 Task: Search one way flight ticket for 2 adults, 2 infants in seat and 1 infant on lap in first from Toledo: Eugene F. Kranz Toledo Express Airport to Riverton: Central Wyoming Regional Airport (was Riverton Regional) on 8-4-2023. Choice of flights is Southwest. Number of bags: 5 checked bags. Price is upto 75000. Outbound departure time preference is 10:00.
Action: Mouse moved to (336, 289)
Screenshot: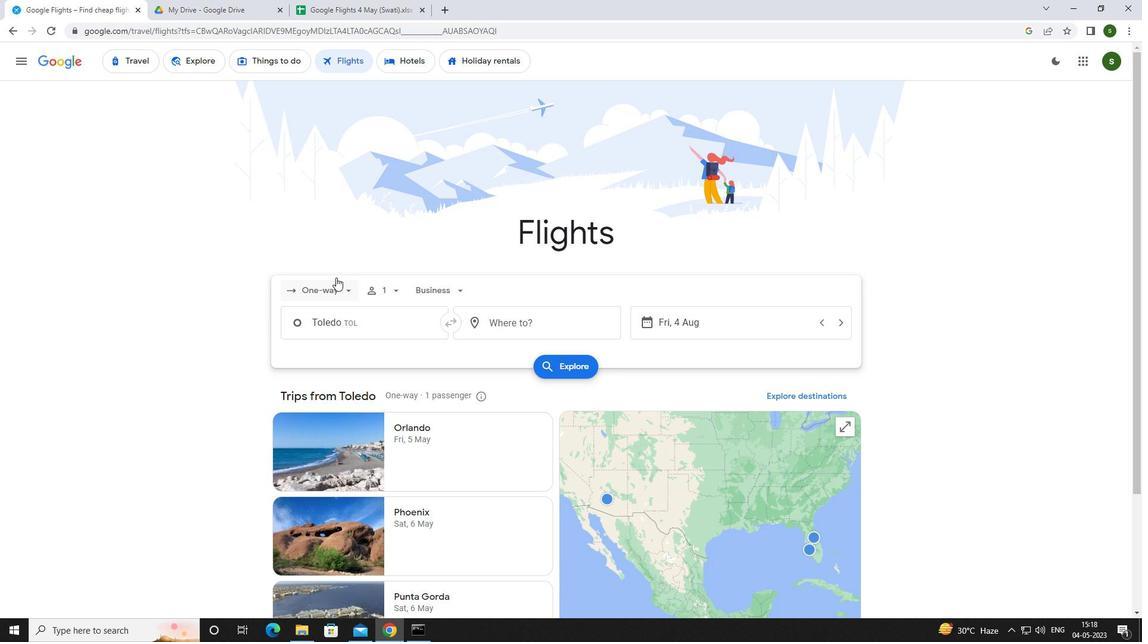 
Action: Mouse pressed left at (336, 289)
Screenshot: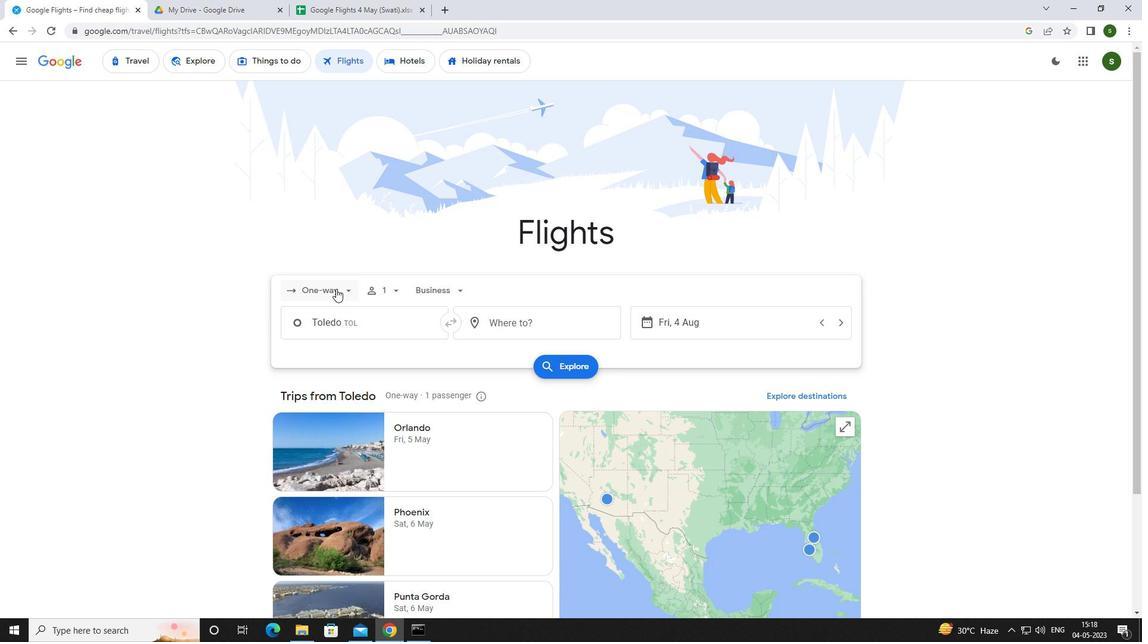 
Action: Mouse moved to (338, 344)
Screenshot: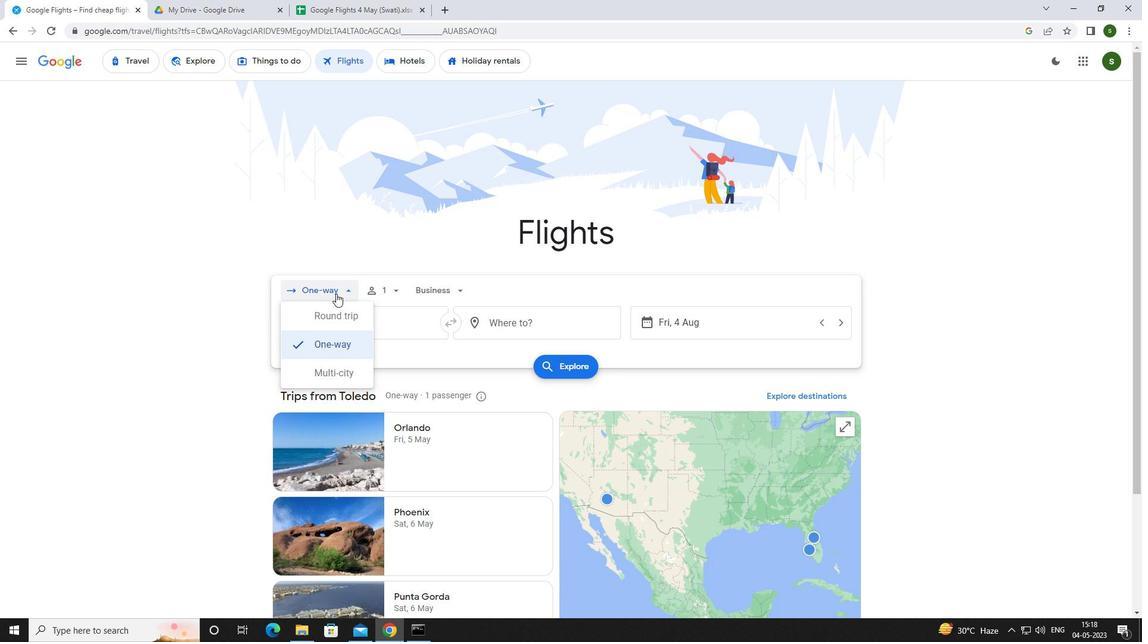 
Action: Mouse pressed left at (338, 344)
Screenshot: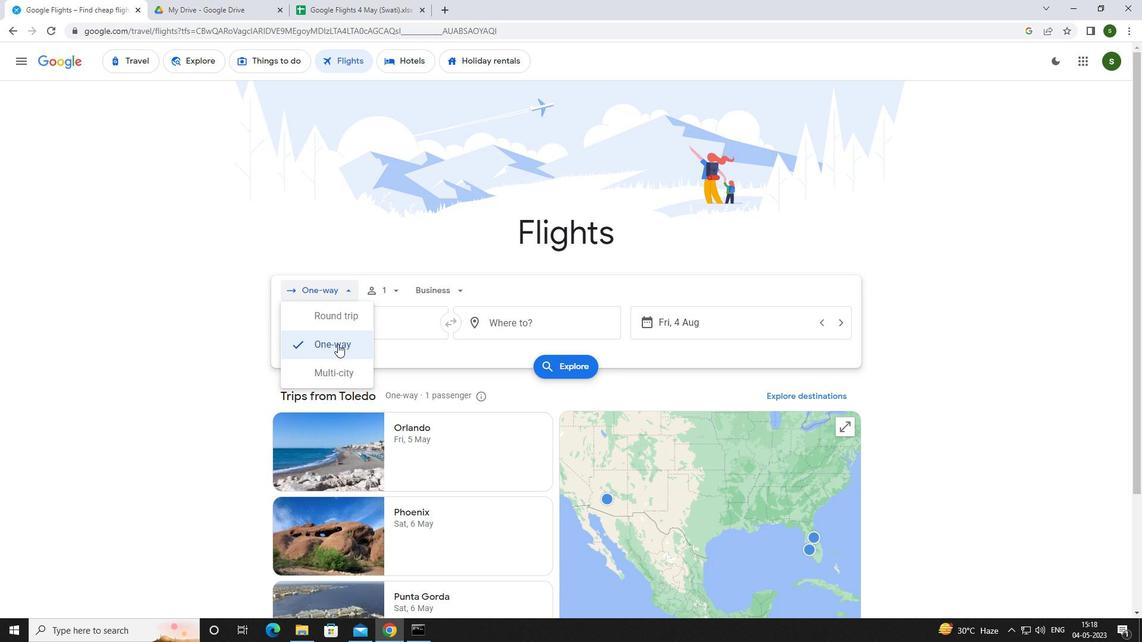 
Action: Mouse moved to (395, 293)
Screenshot: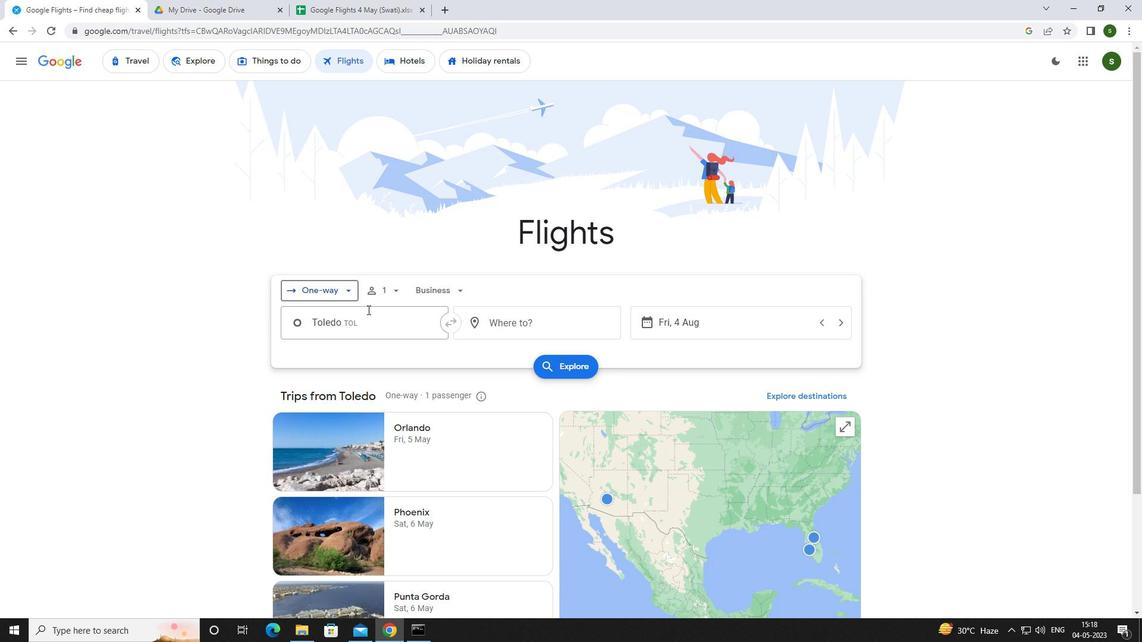 
Action: Mouse pressed left at (395, 293)
Screenshot: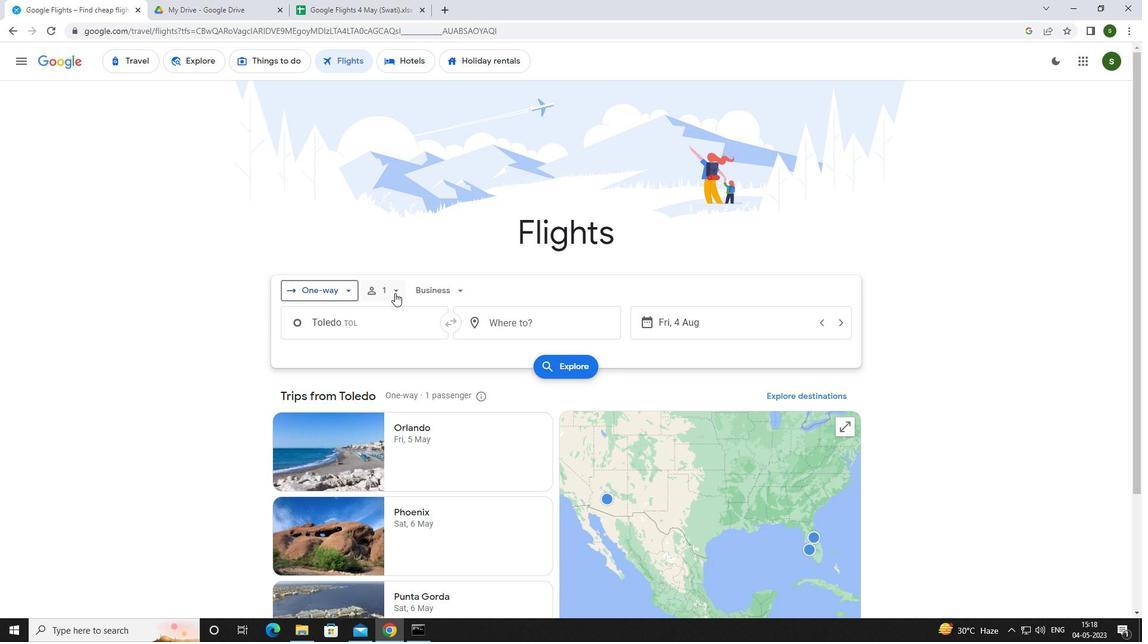 
Action: Mouse moved to (486, 315)
Screenshot: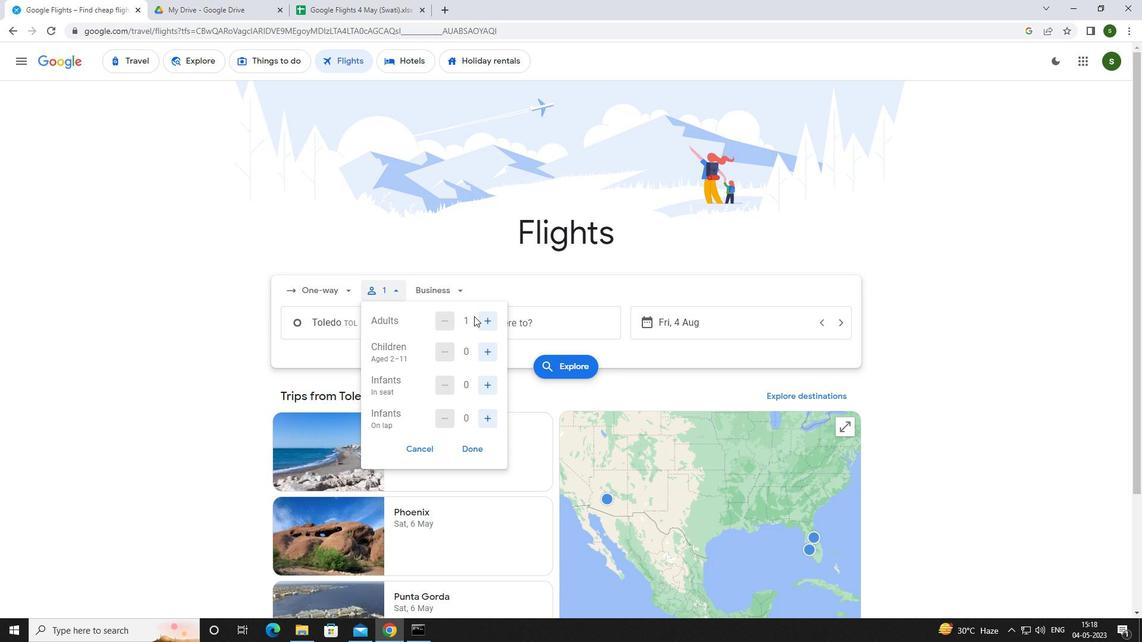 
Action: Mouse pressed left at (486, 315)
Screenshot: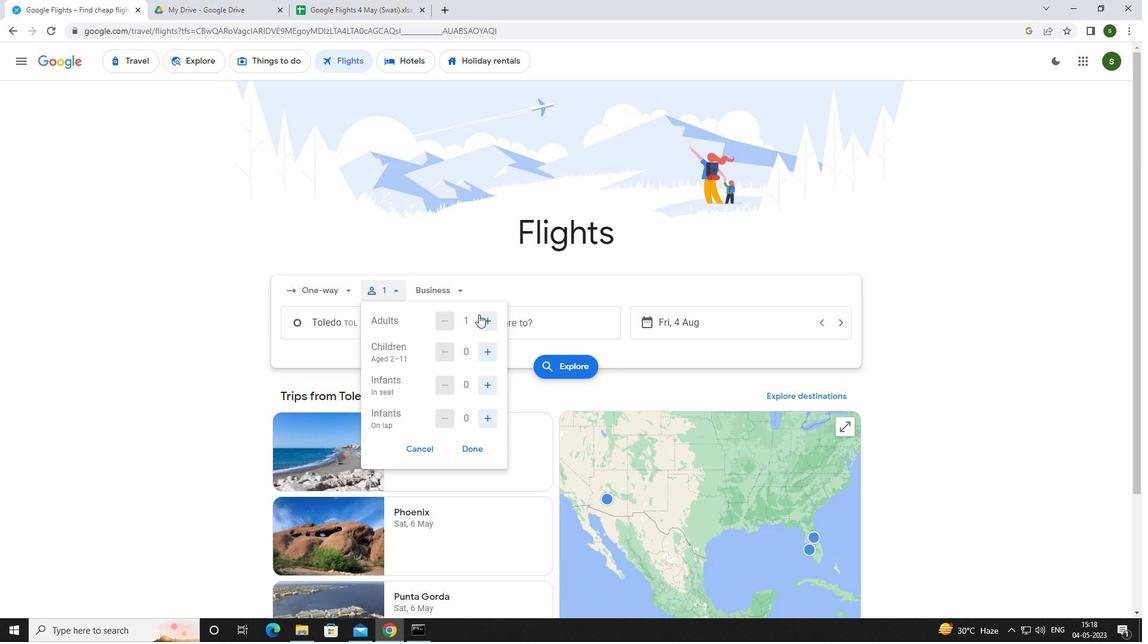 
Action: Mouse moved to (482, 384)
Screenshot: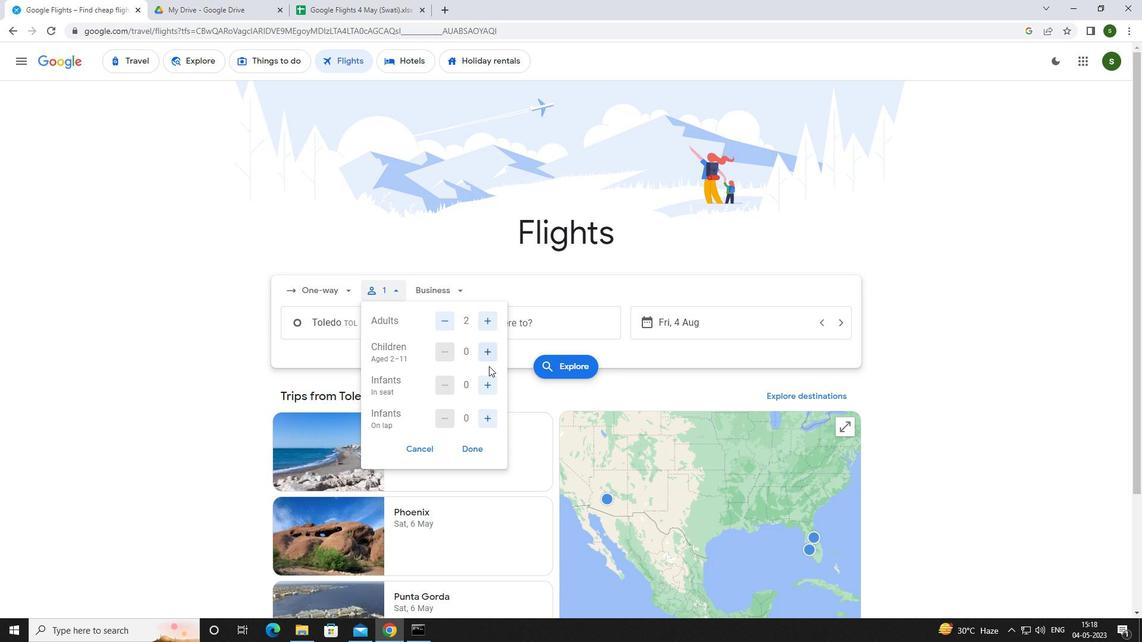 
Action: Mouse pressed left at (482, 384)
Screenshot: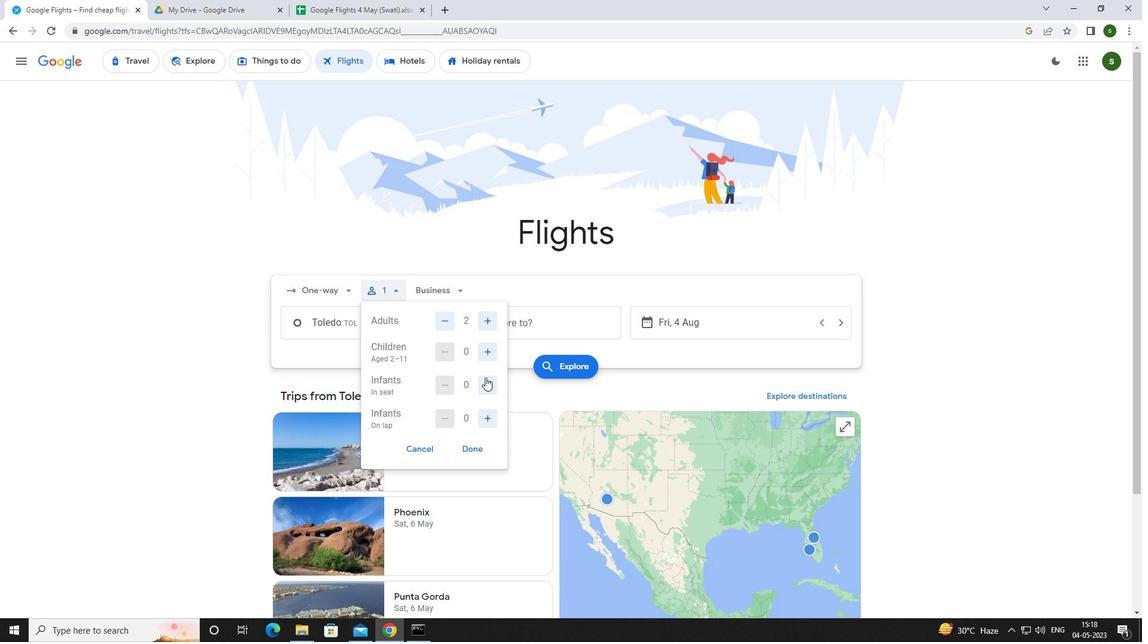 
Action: Mouse pressed left at (482, 384)
Screenshot: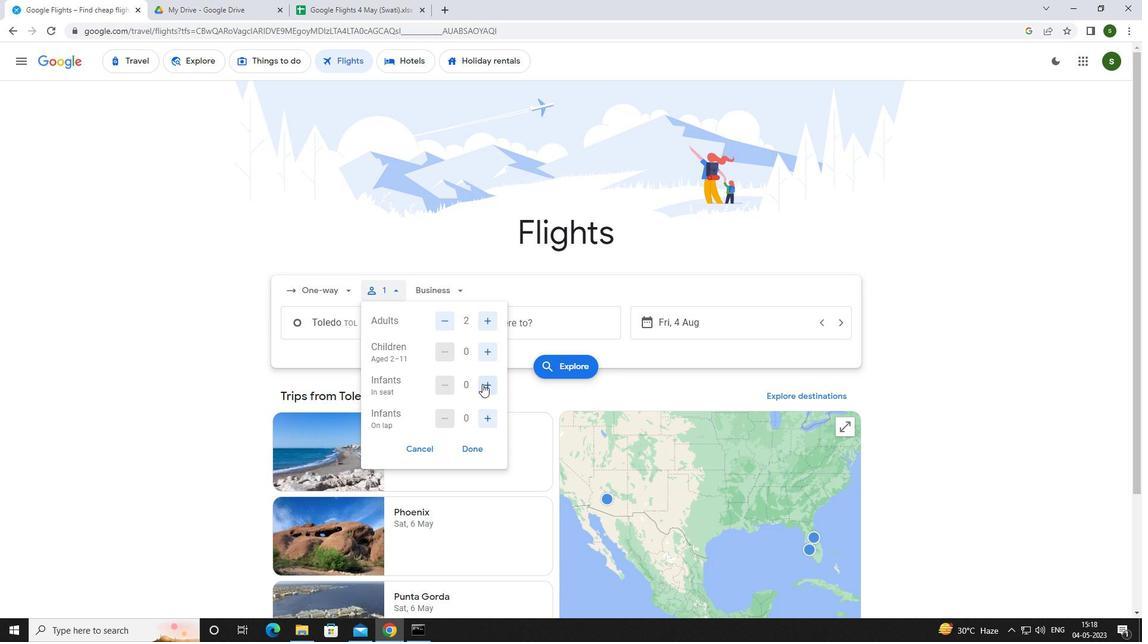 
Action: Mouse moved to (483, 420)
Screenshot: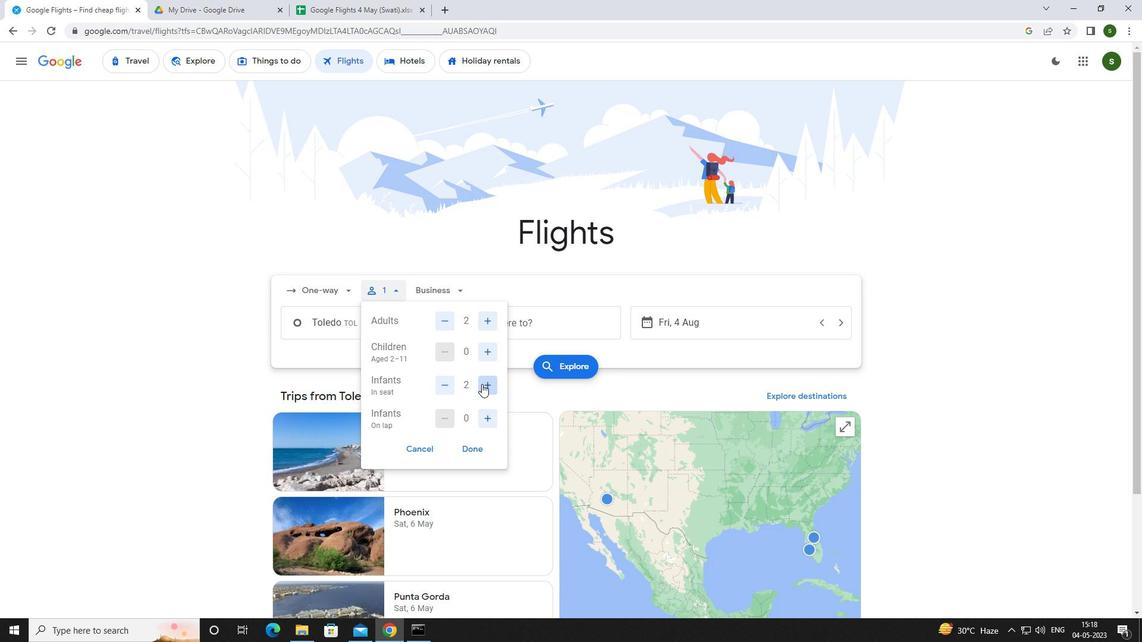 
Action: Mouse pressed left at (483, 420)
Screenshot: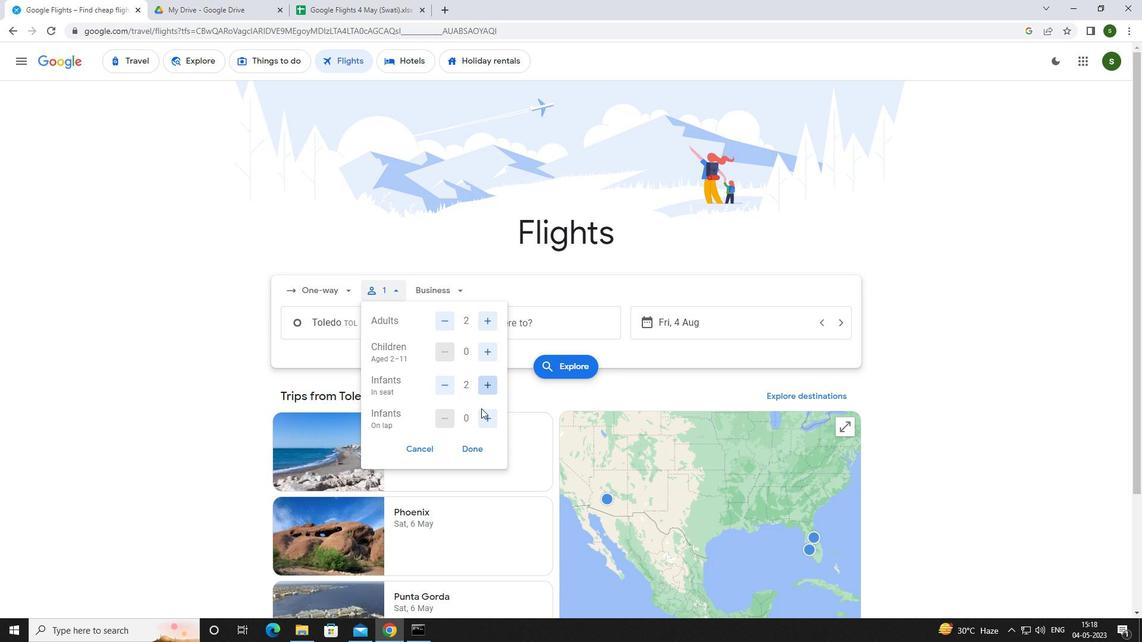 
Action: Mouse moved to (451, 289)
Screenshot: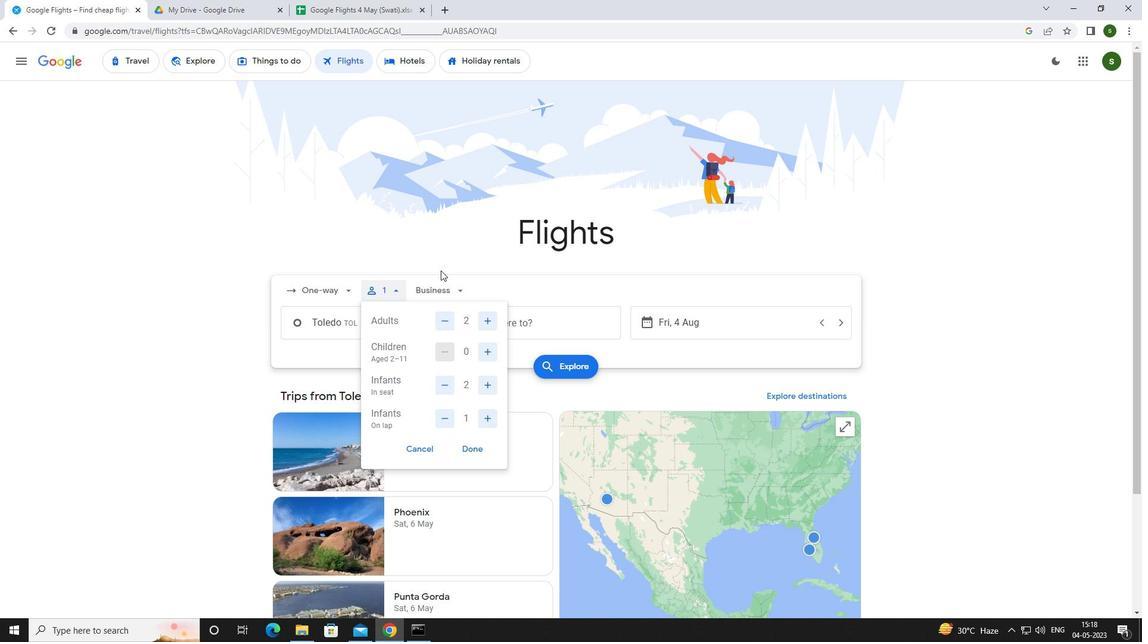 
Action: Mouse pressed left at (451, 289)
Screenshot: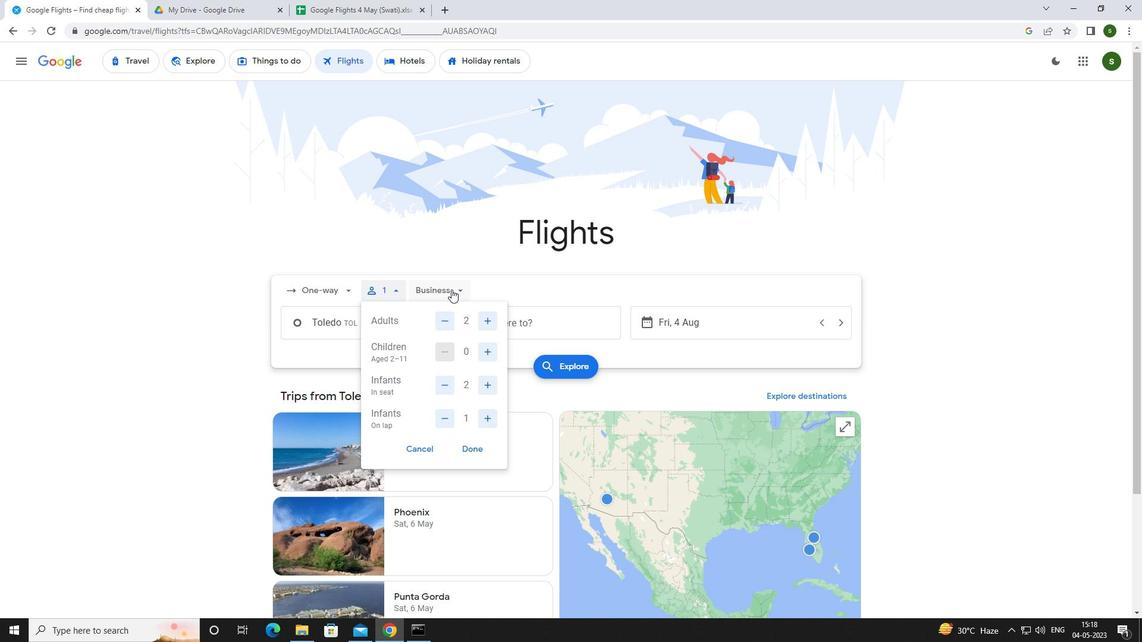 
Action: Mouse moved to (461, 395)
Screenshot: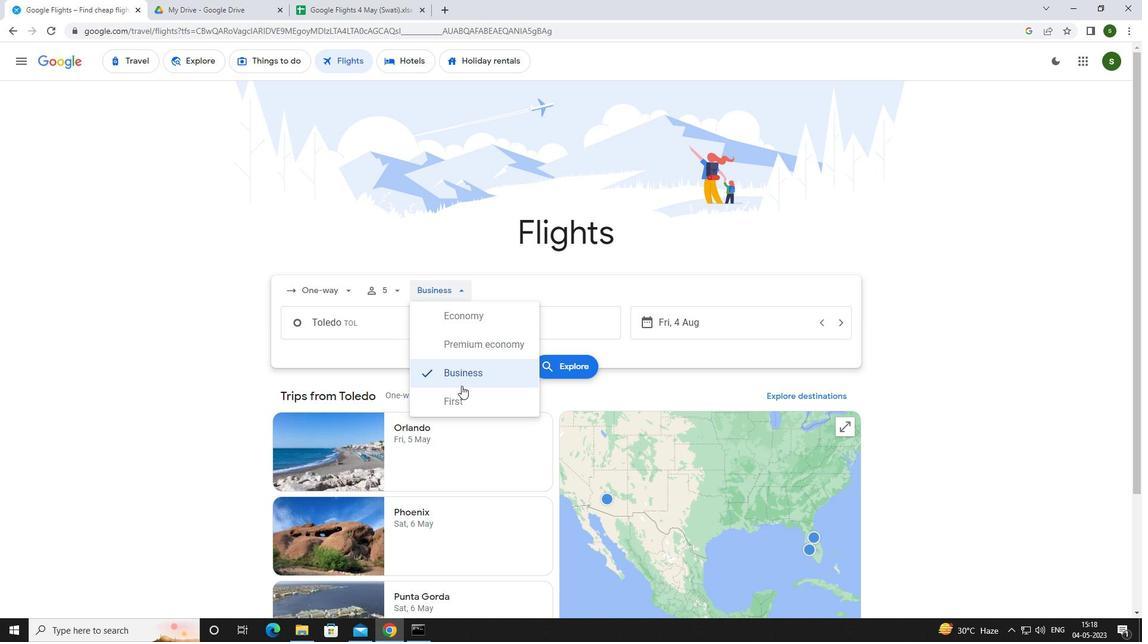 
Action: Mouse pressed left at (461, 395)
Screenshot: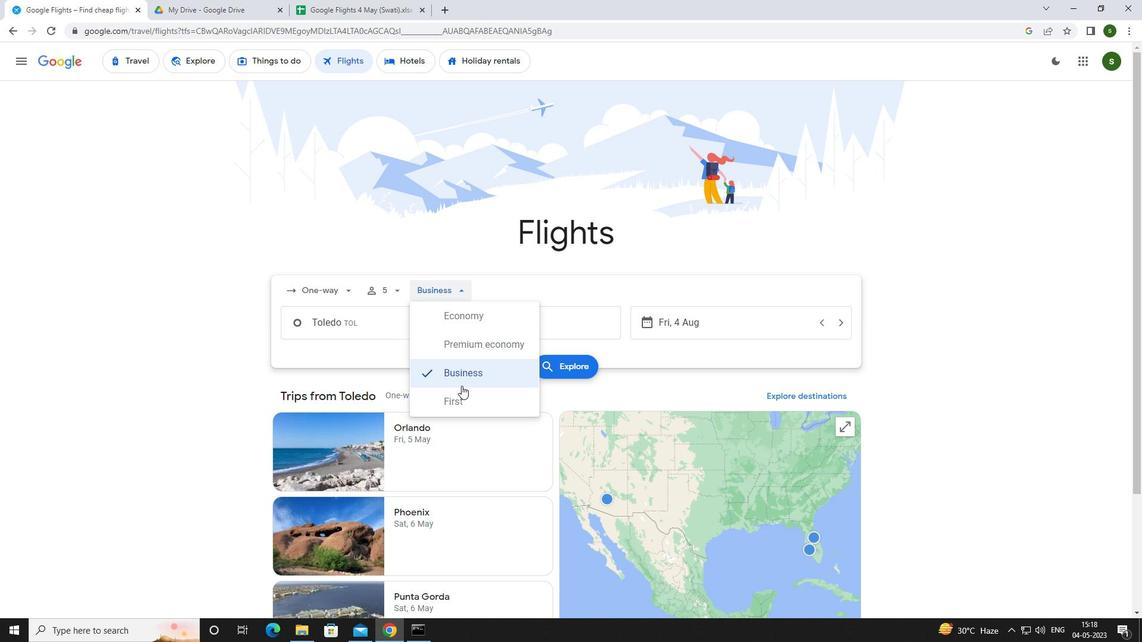 
Action: Mouse moved to (366, 320)
Screenshot: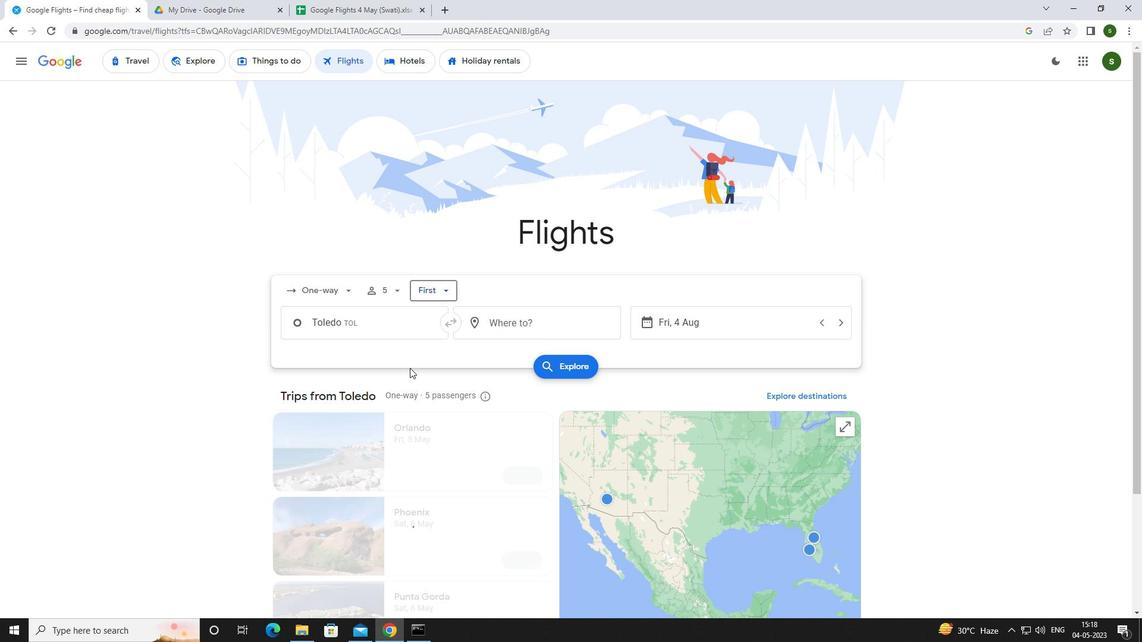 
Action: Mouse pressed left at (366, 320)
Screenshot: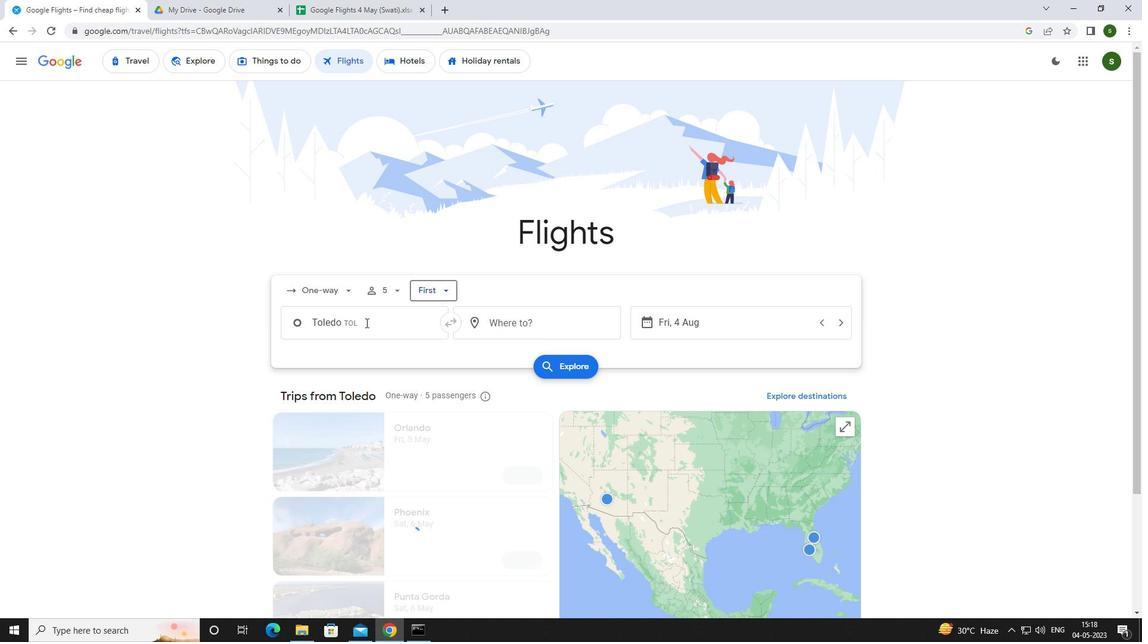 
Action: Mouse moved to (366, 319)
Screenshot: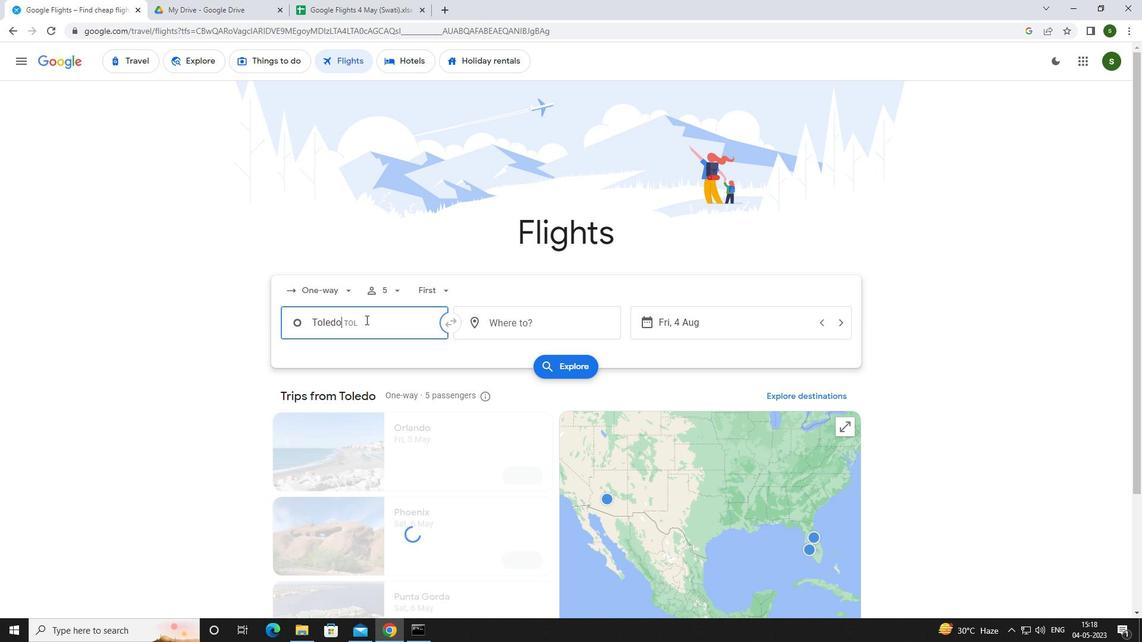 
Action: Key pressed <Key.caps_lock>t<Key.caps_lock>oledo<Key.space><Key.caps_lock>e<Key.caps_lock>
Screenshot: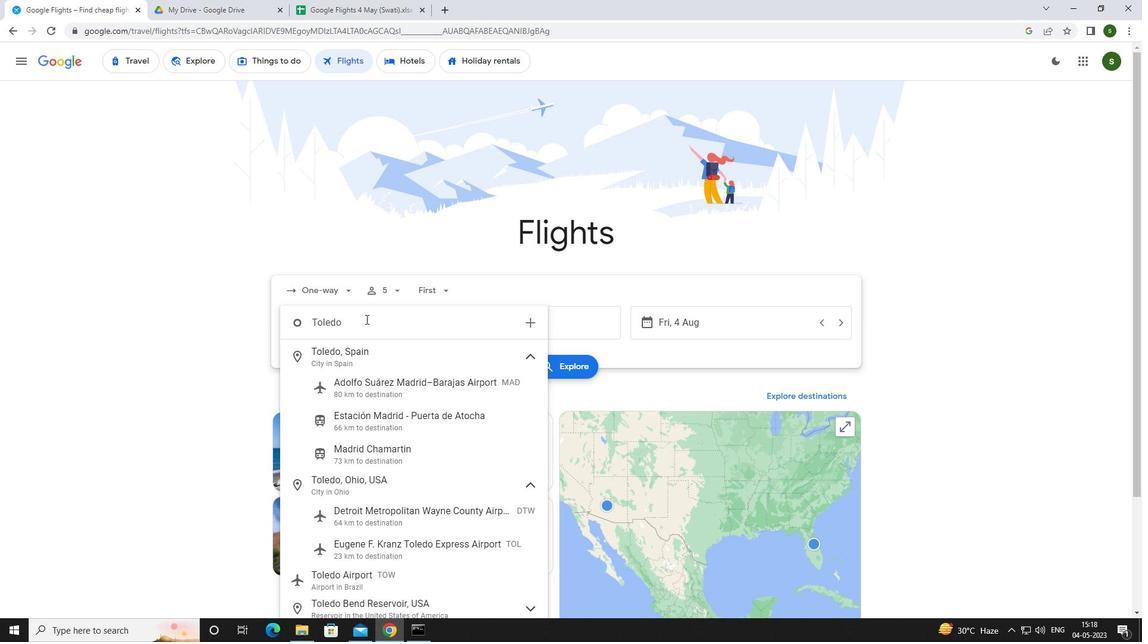 
Action: Mouse moved to (376, 359)
Screenshot: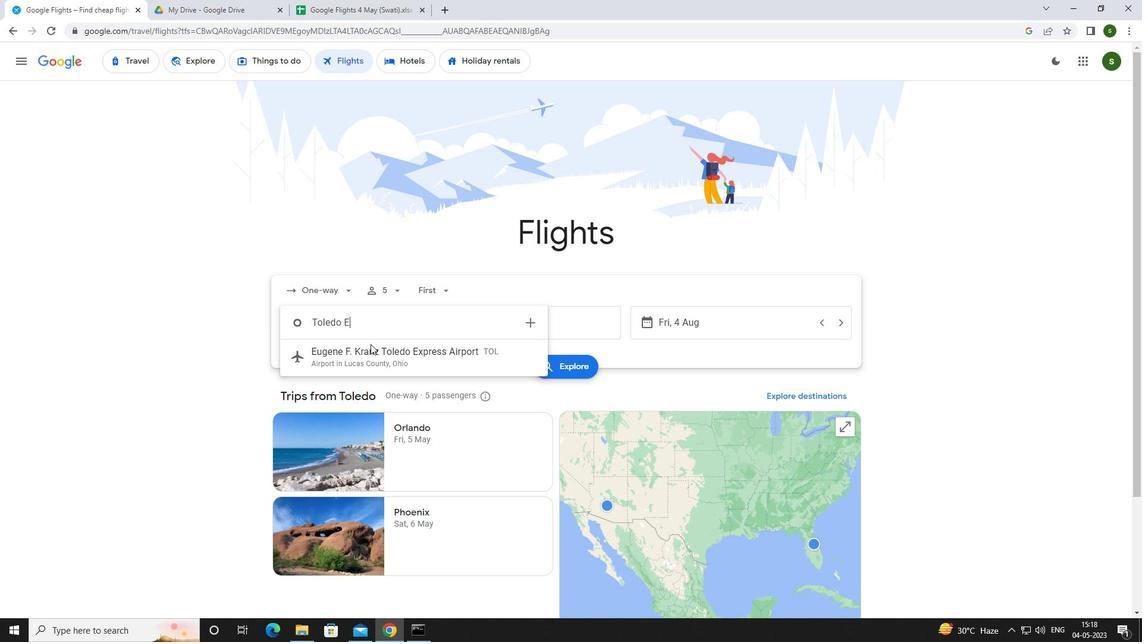 
Action: Mouse pressed left at (376, 359)
Screenshot: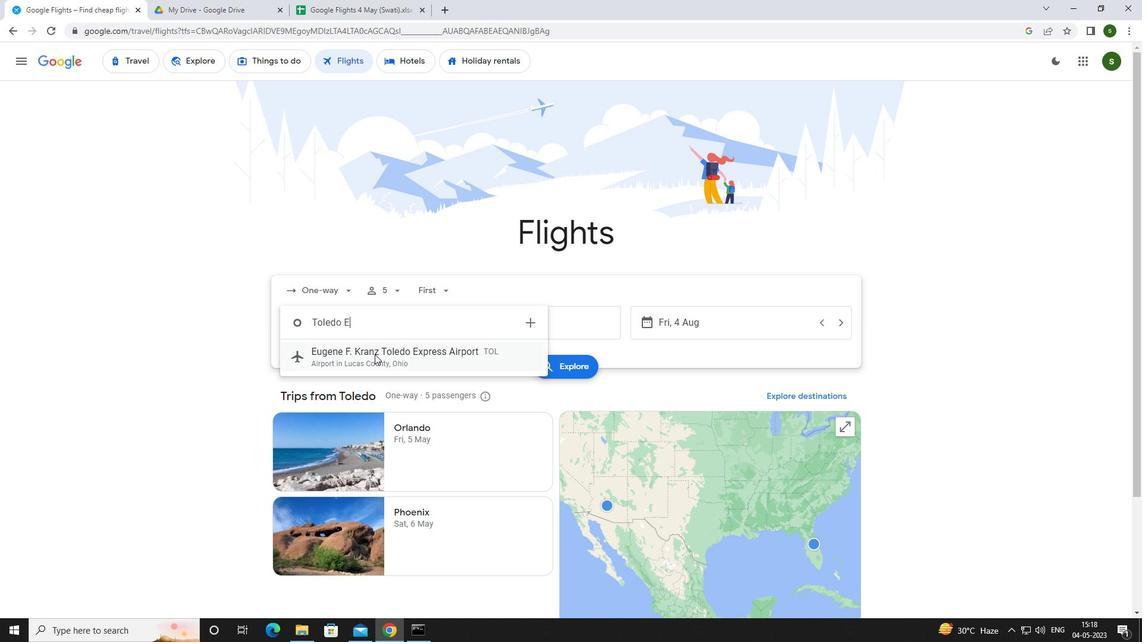 
Action: Mouse moved to (525, 326)
Screenshot: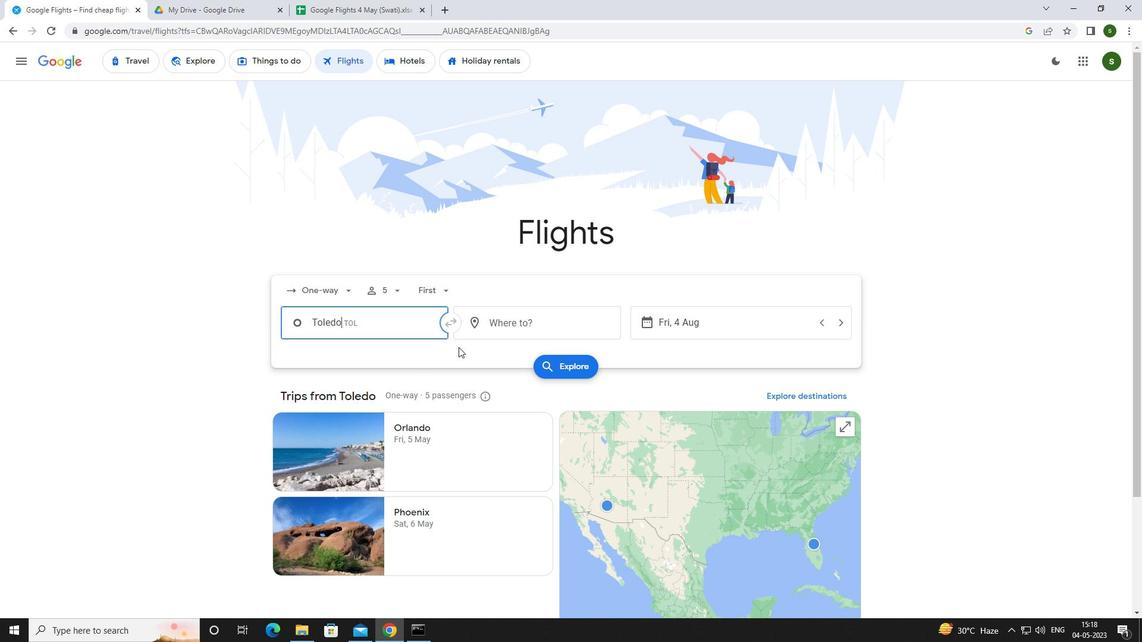 
Action: Mouse pressed left at (525, 326)
Screenshot: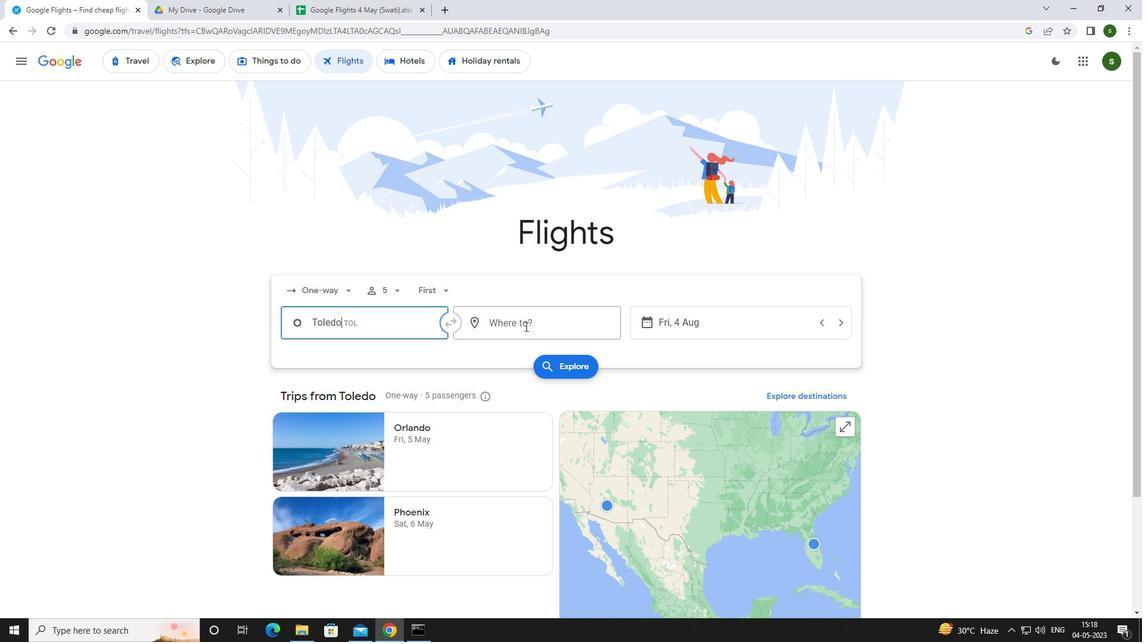 
Action: Mouse moved to (499, 334)
Screenshot: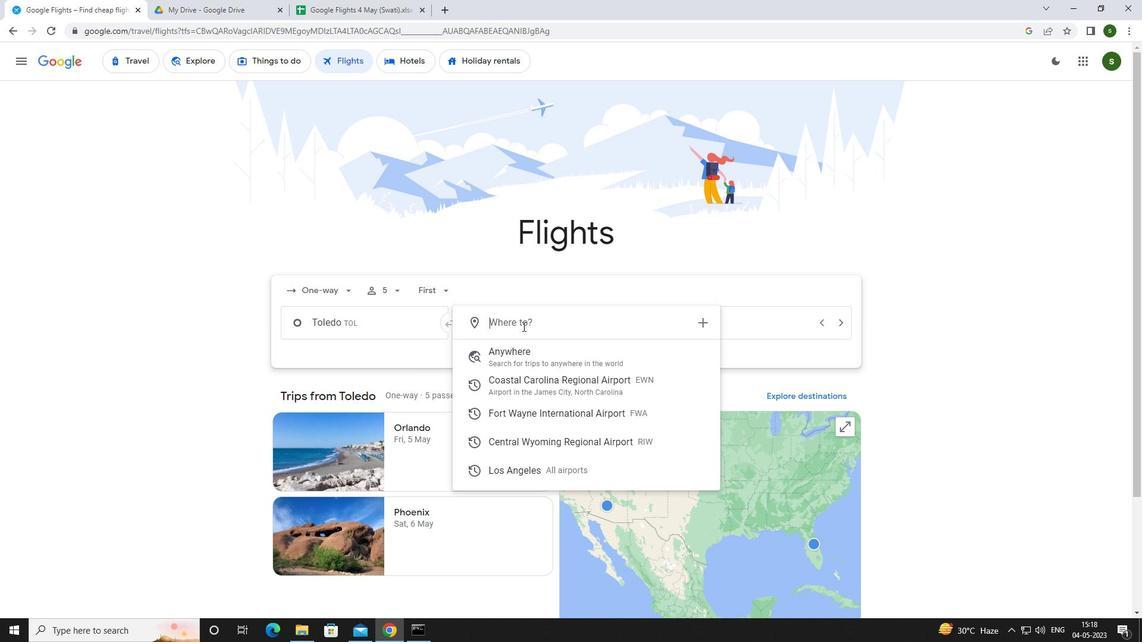 
Action: Key pressed <Key.caps_lock>r<Key.caps_lock>iverto
Screenshot: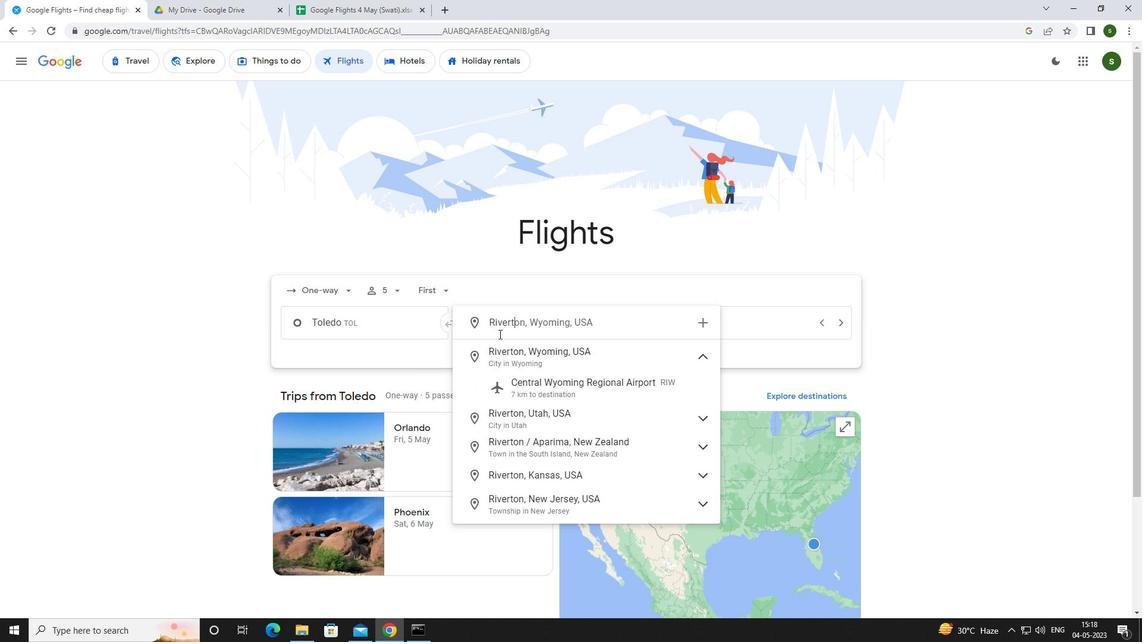 
Action: Mouse moved to (554, 389)
Screenshot: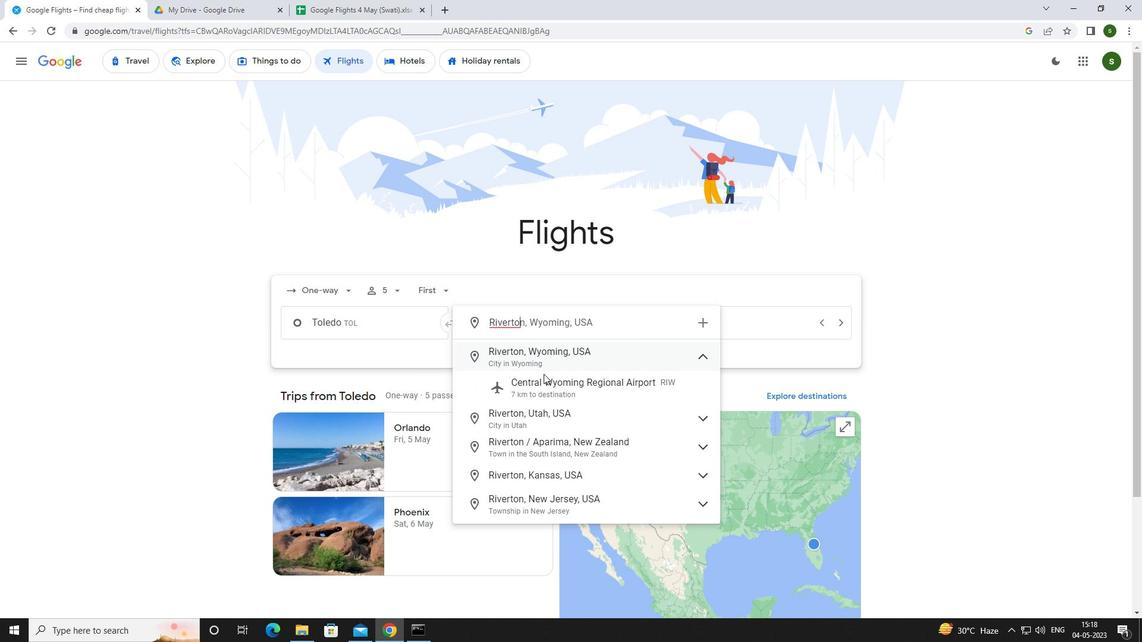 
Action: Mouse pressed left at (554, 389)
Screenshot: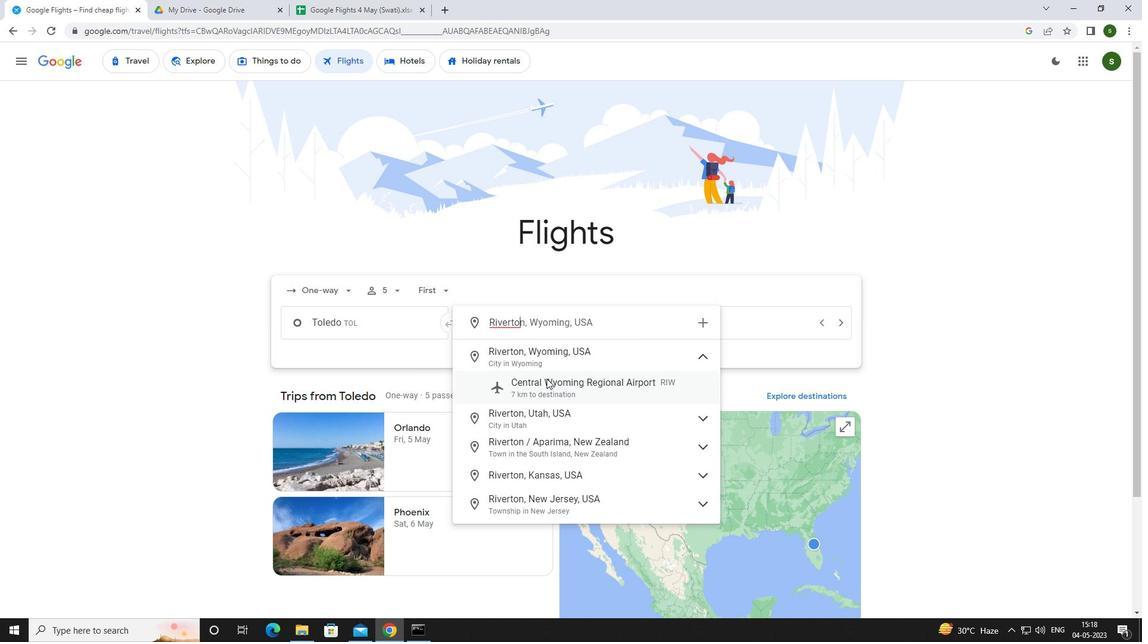 
Action: Mouse moved to (711, 323)
Screenshot: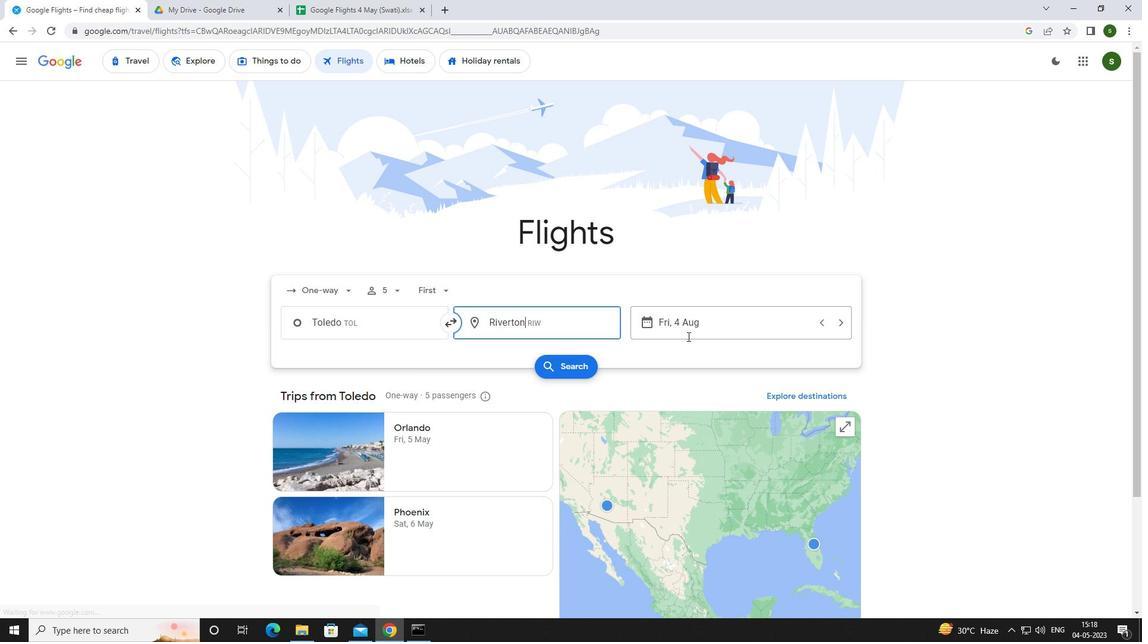 
Action: Mouse pressed left at (711, 323)
Screenshot: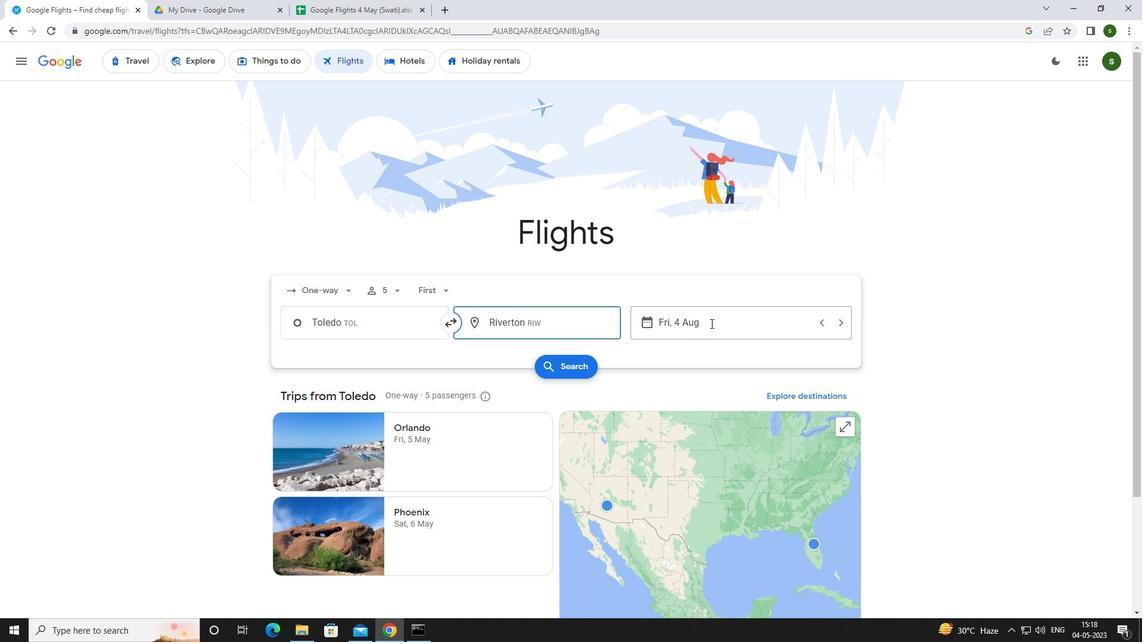 
Action: Mouse moved to (574, 408)
Screenshot: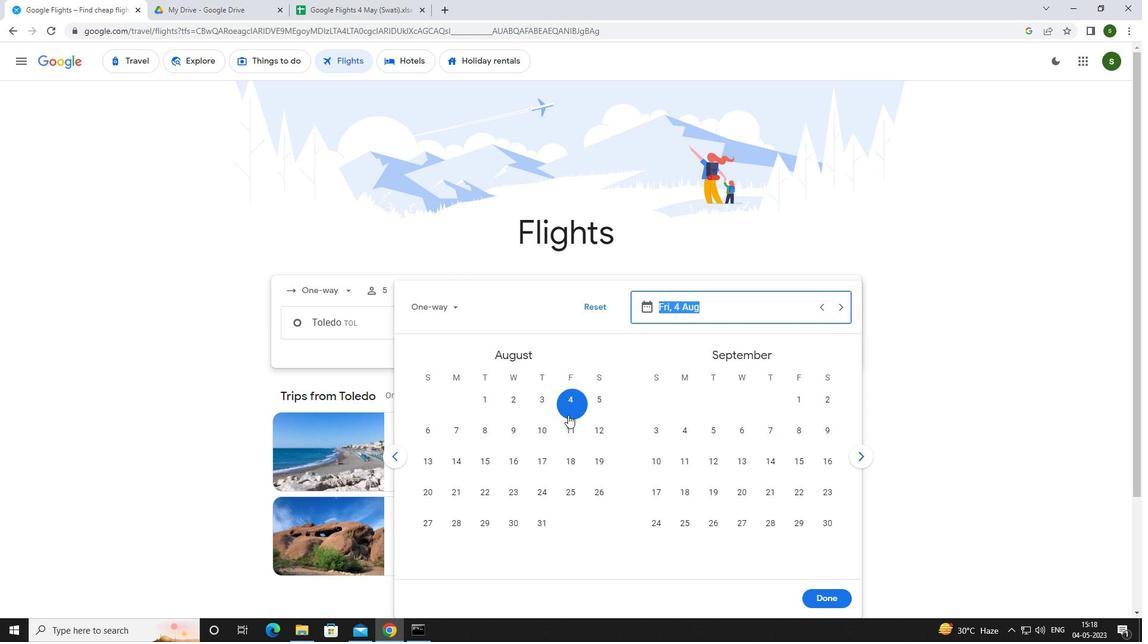 
Action: Mouse pressed left at (574, 408)
Screenshot: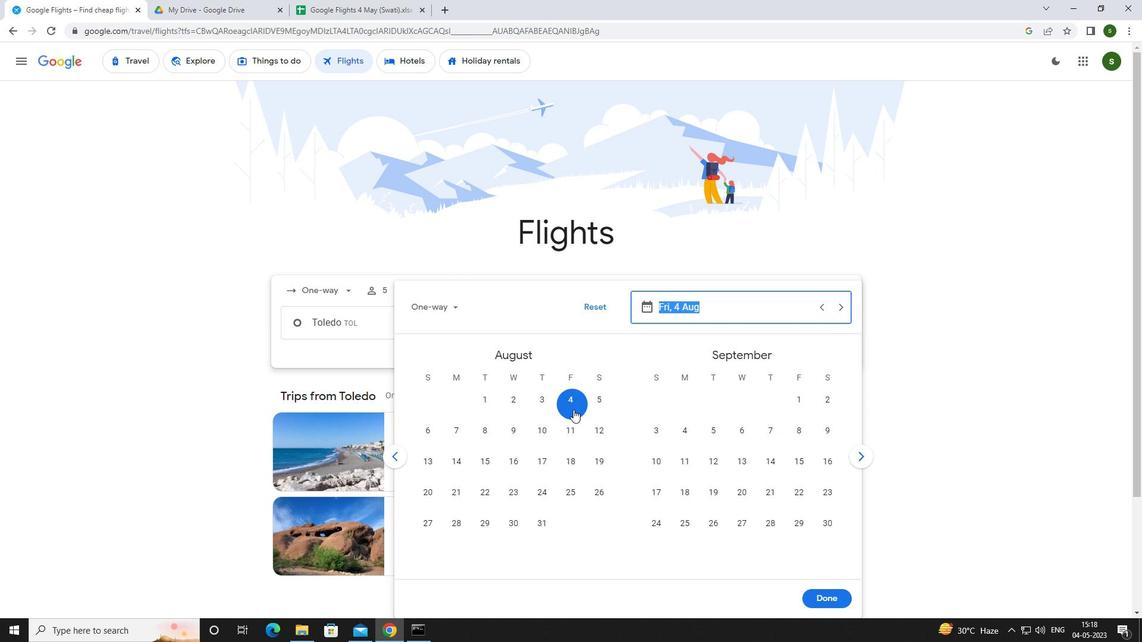 
Action: Mouse moved to (810, 595)
Screenshot: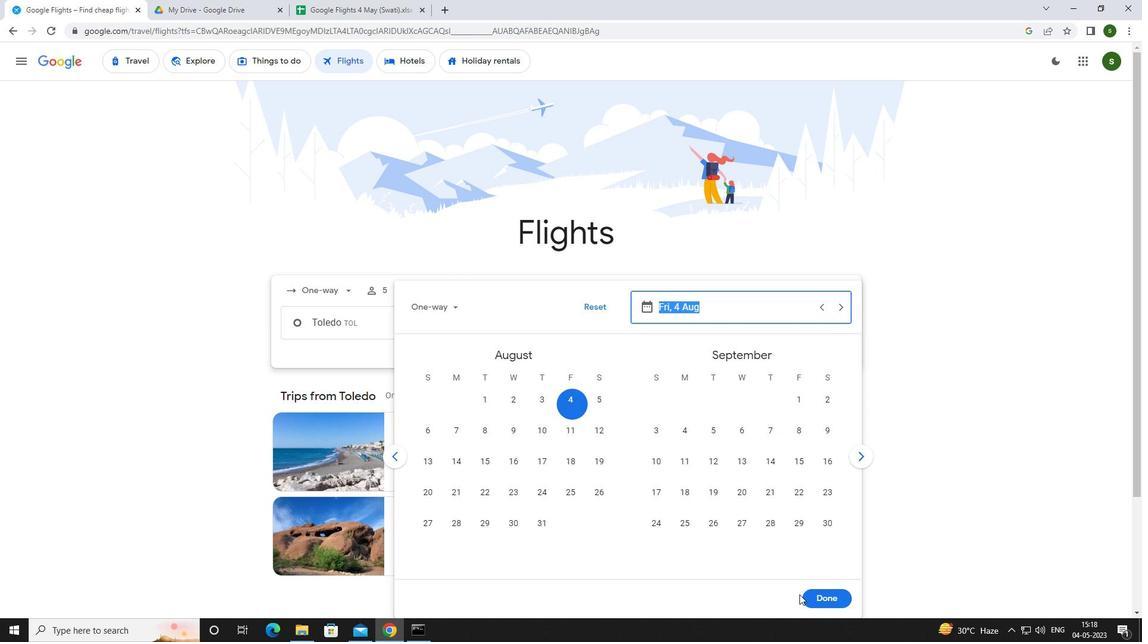 
Action: Mouse pressed left at (810, 595)
Screenshot: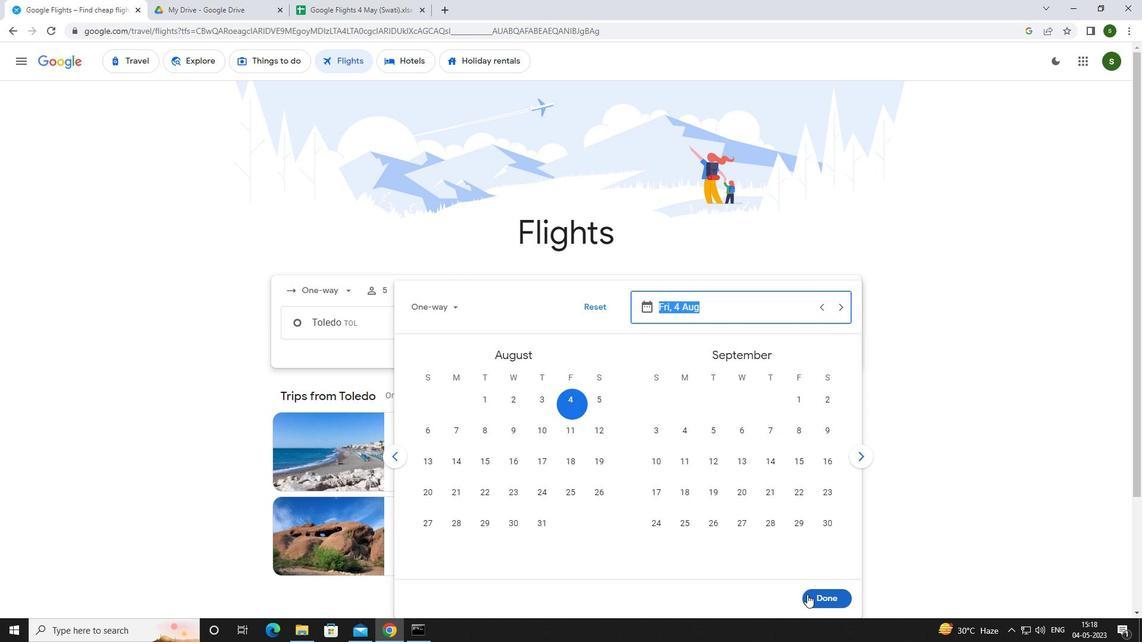 
Action: Mouse moved to (574, 374)
Screenshot: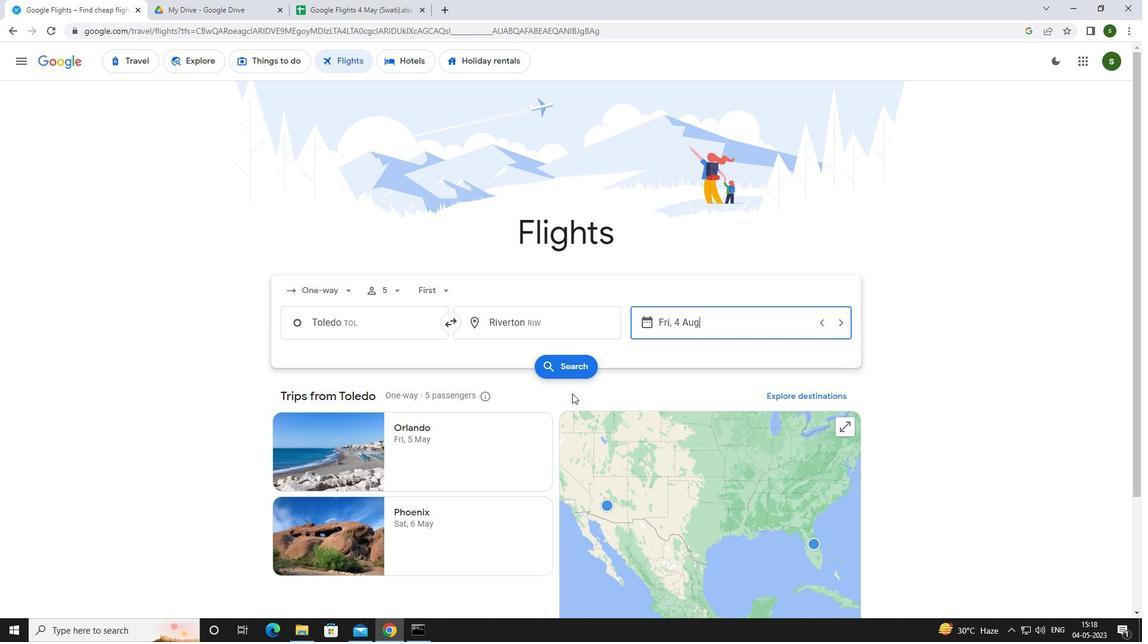 
Action: Mouse pressed left at (574, 374)
Screenshot: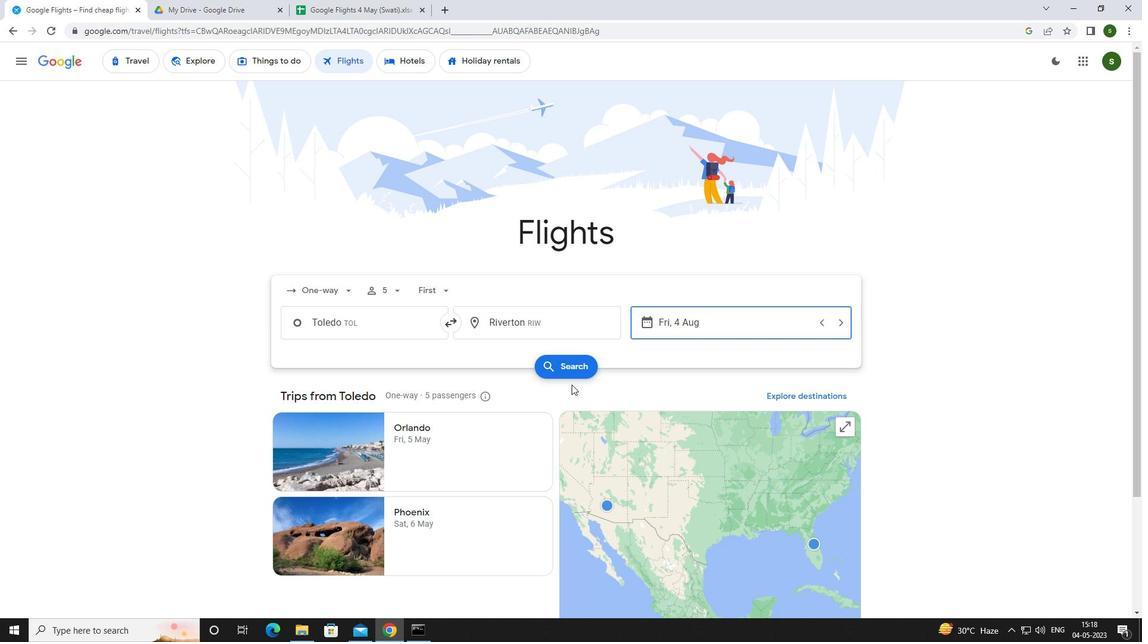 
Action: Mouse moved to (299, 170)
Screenshot: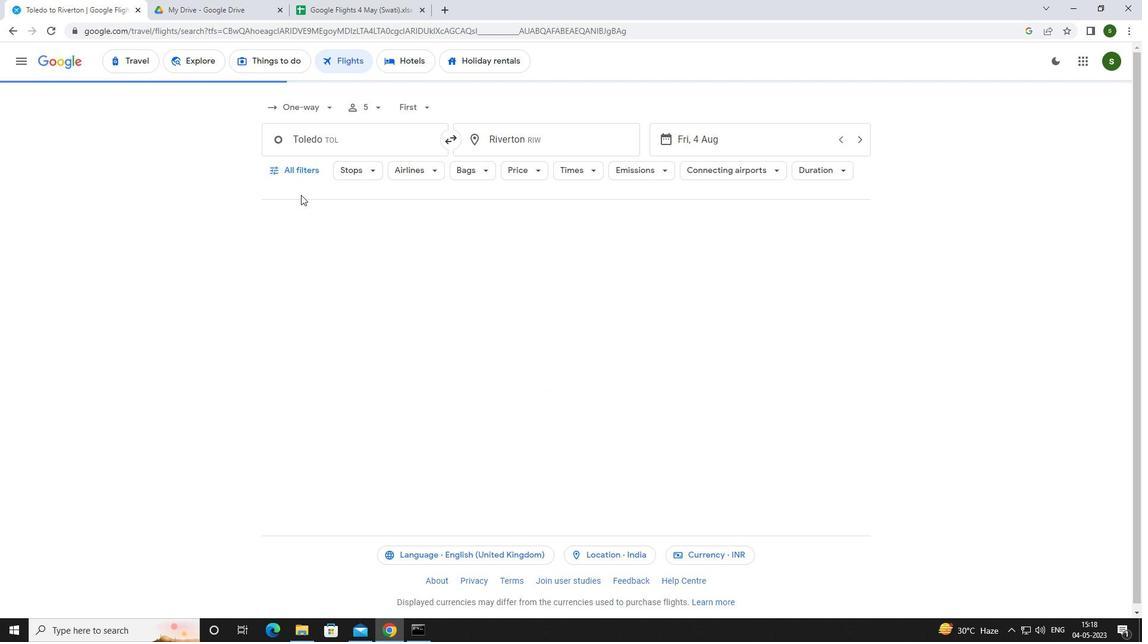 
Action: Mouse pressed left at (299, 170)
Screenshot: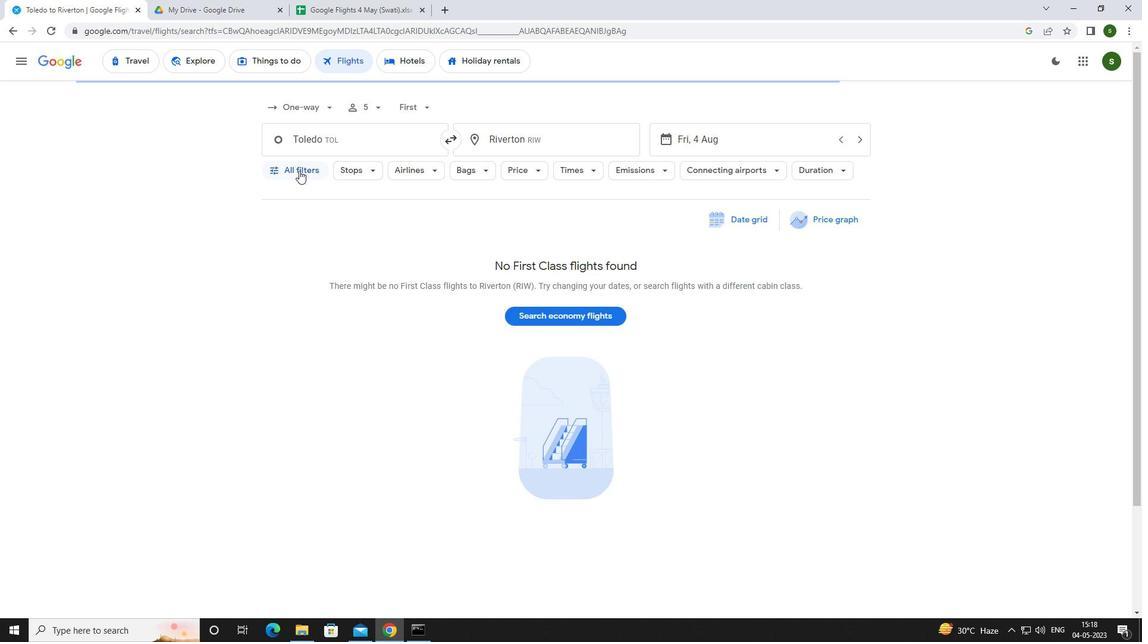 
Action: Mouse moved to (448, 430)
Screenshot: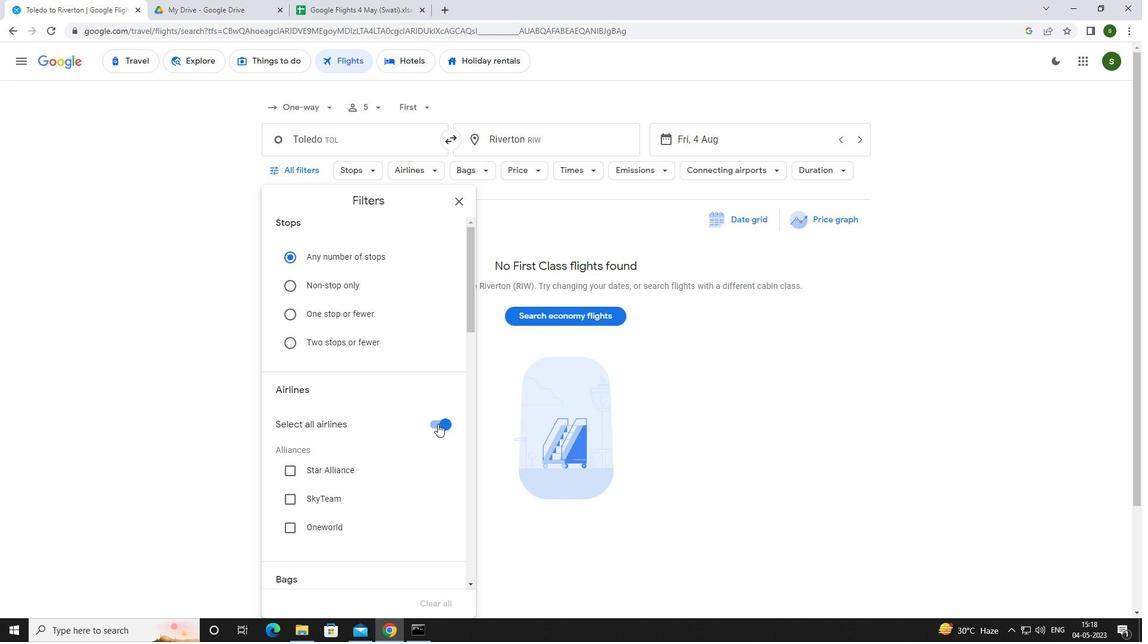 
Action: Mouse pressed left at (448, 430)
Screenshot: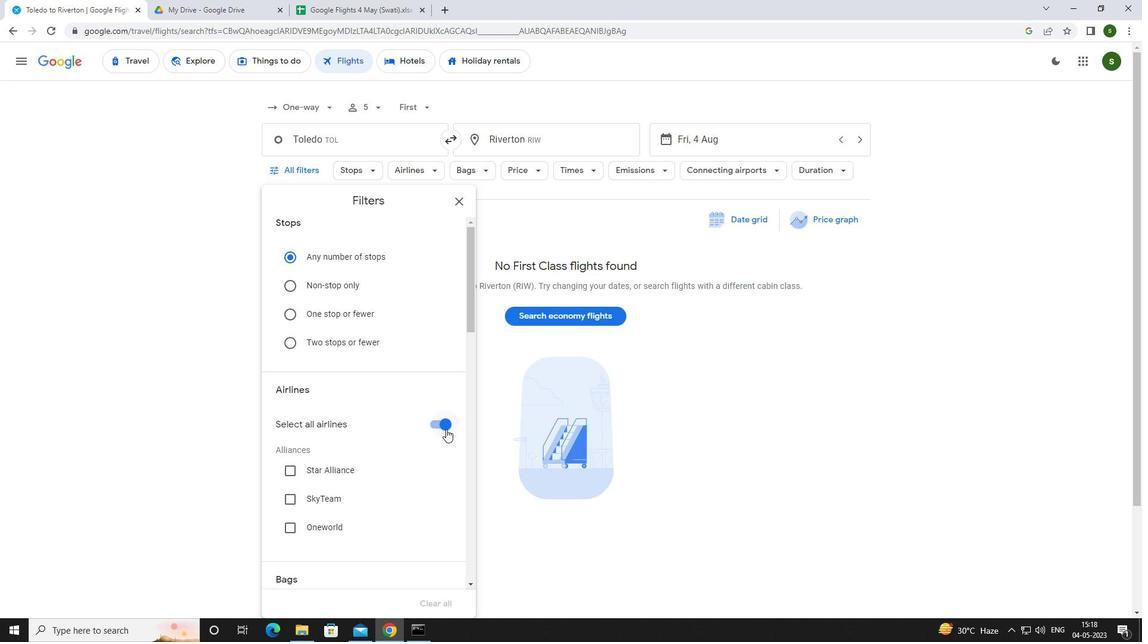 
Action: Mouse moved to (418, 380)
Screenshot: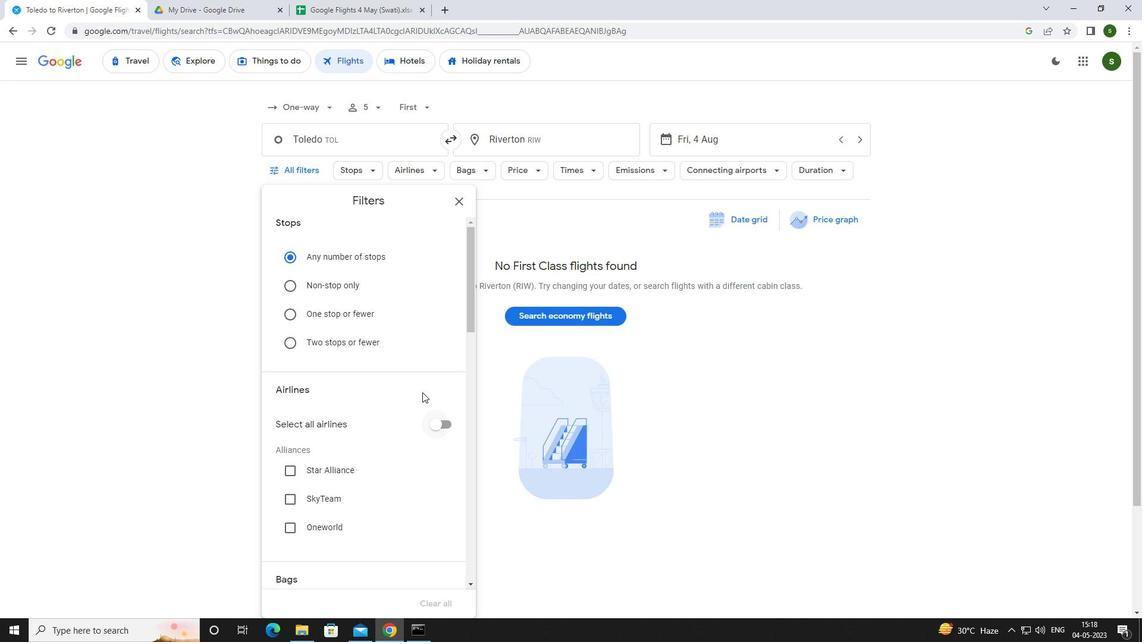 
Action: Mouse scrolled (418, 380) with delta (0, 0)
Screenshot: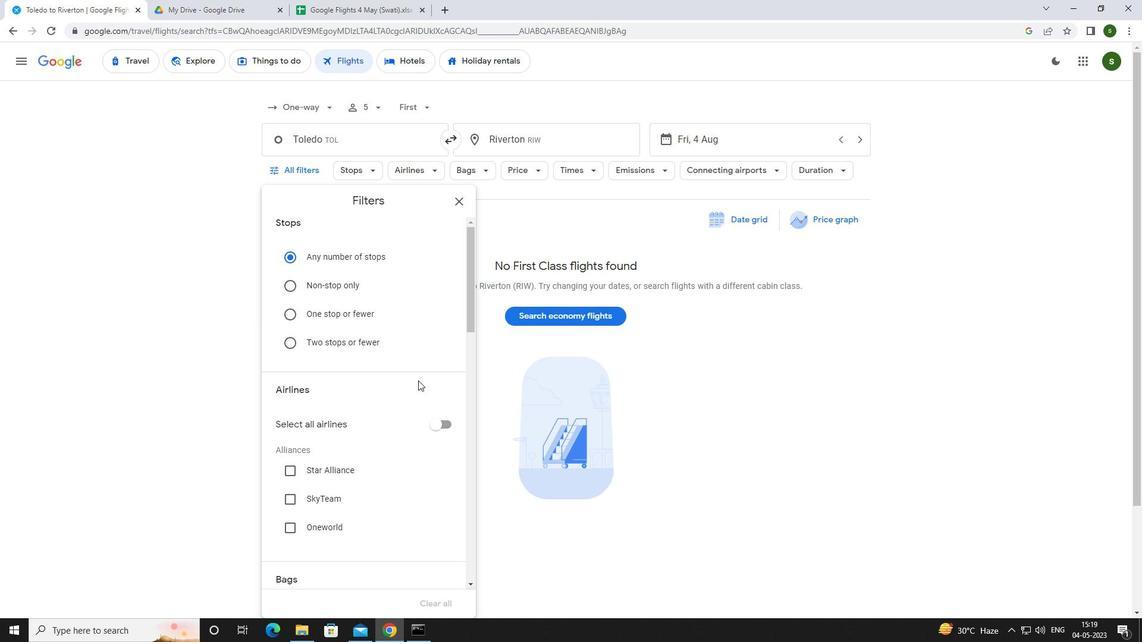 
Action: Mouse scrolled (418, 380) with delta (0, 0)
Screenshot: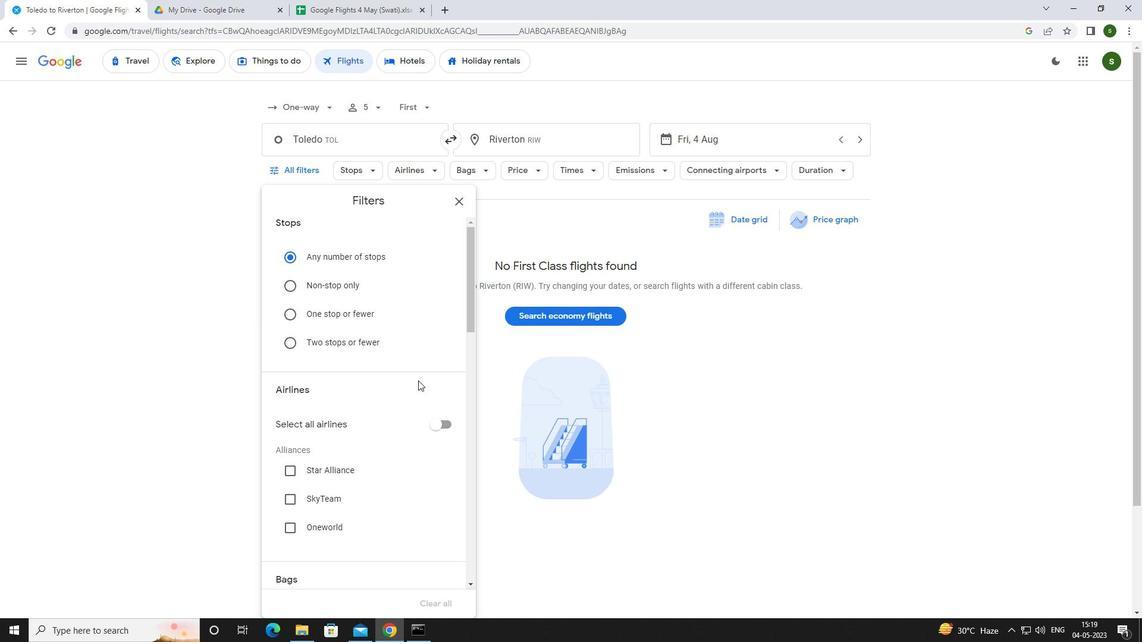 
Action: Mouse scrolled (418, 380) with delta (0, 0)
Screenshot: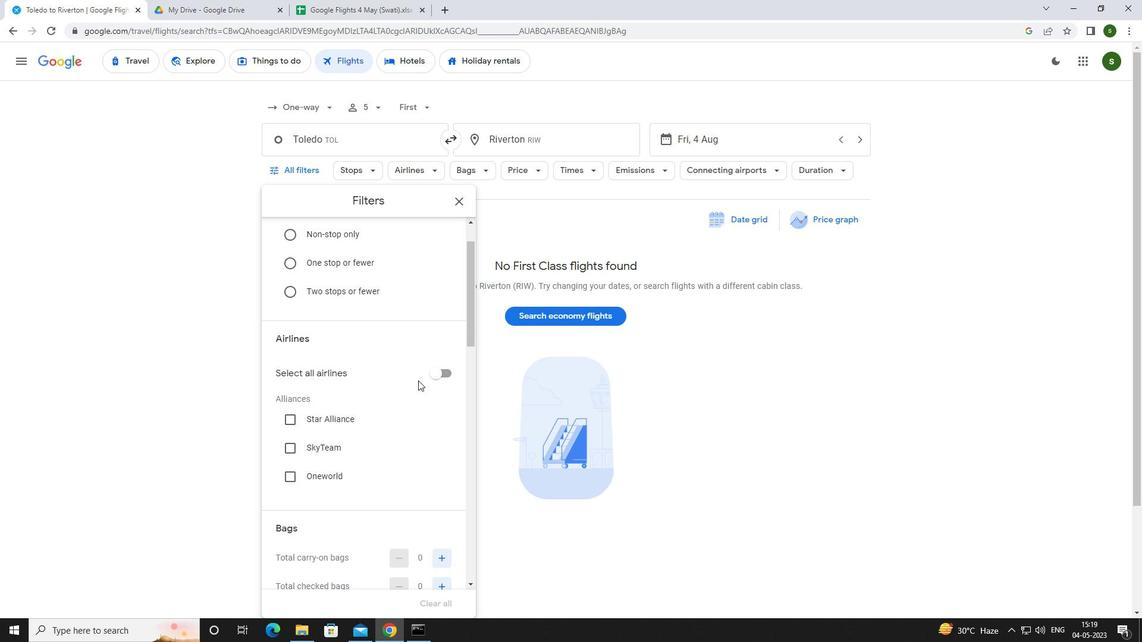 
Action: Mouse scrolled (418, 380) with delta (0, 0)
Screenshot: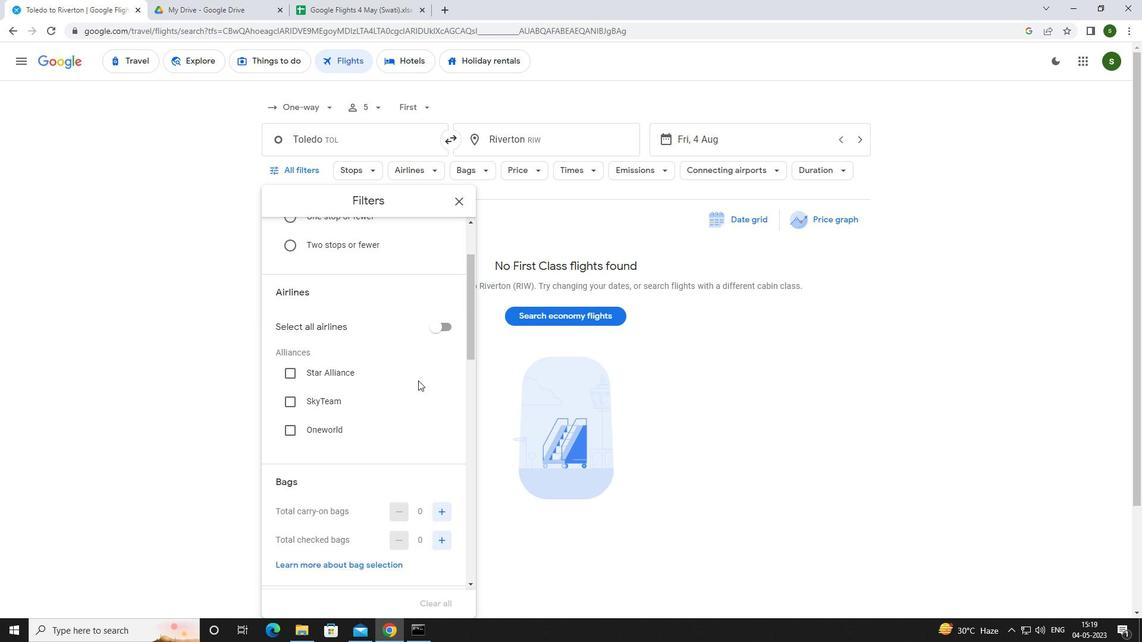 
Action: Mouse moved to (447, 403)
Screenshot: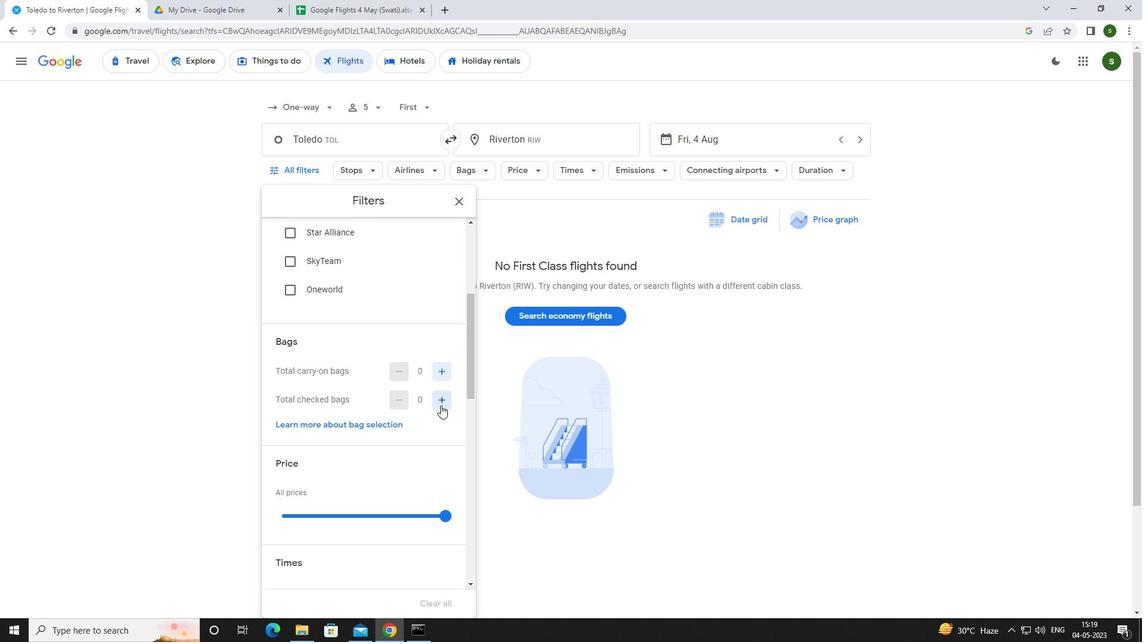 
Action: Mouse pressed left at (447, 403)
Screenshot: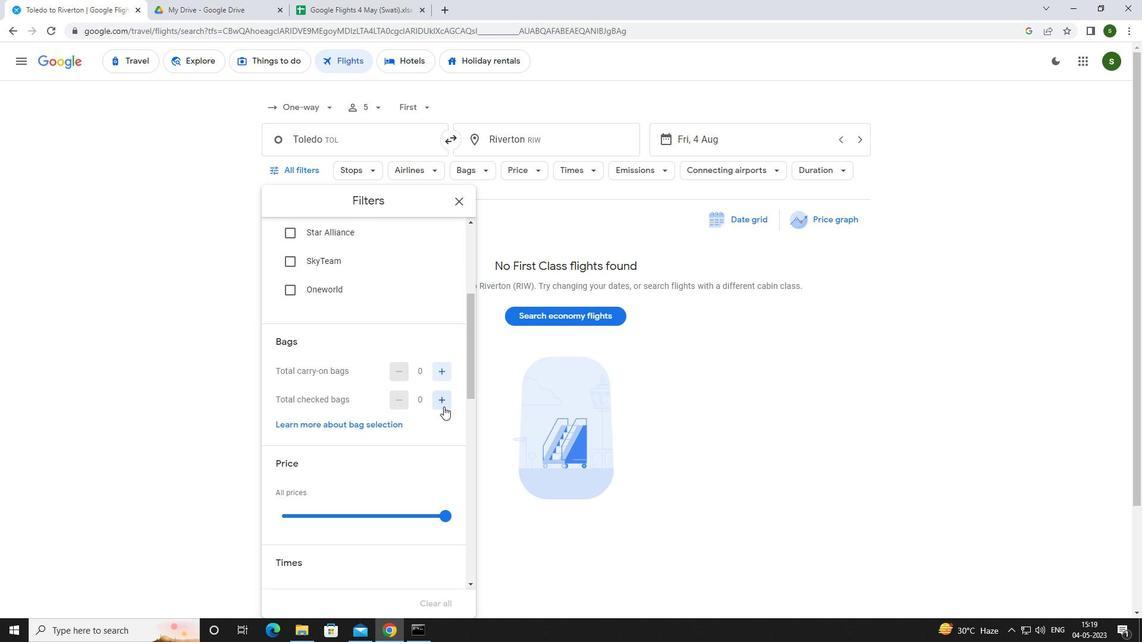 
Action: Mouse pressed left at (447, 403)
Screenshot: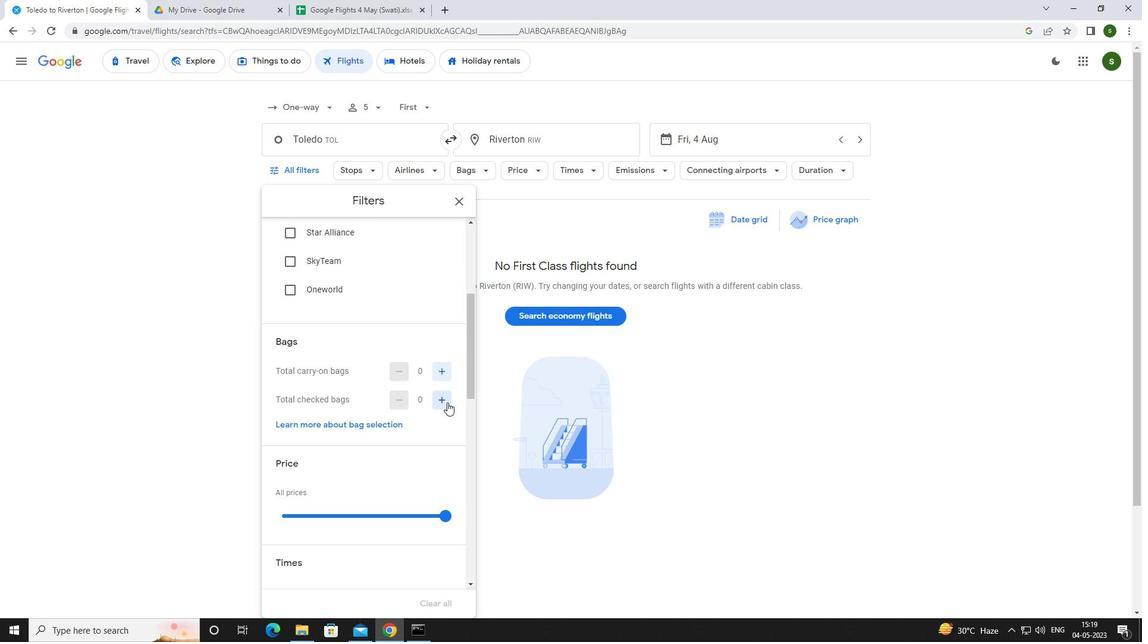 
Action: Mouse pressed left at (447, 403)
Screenshot: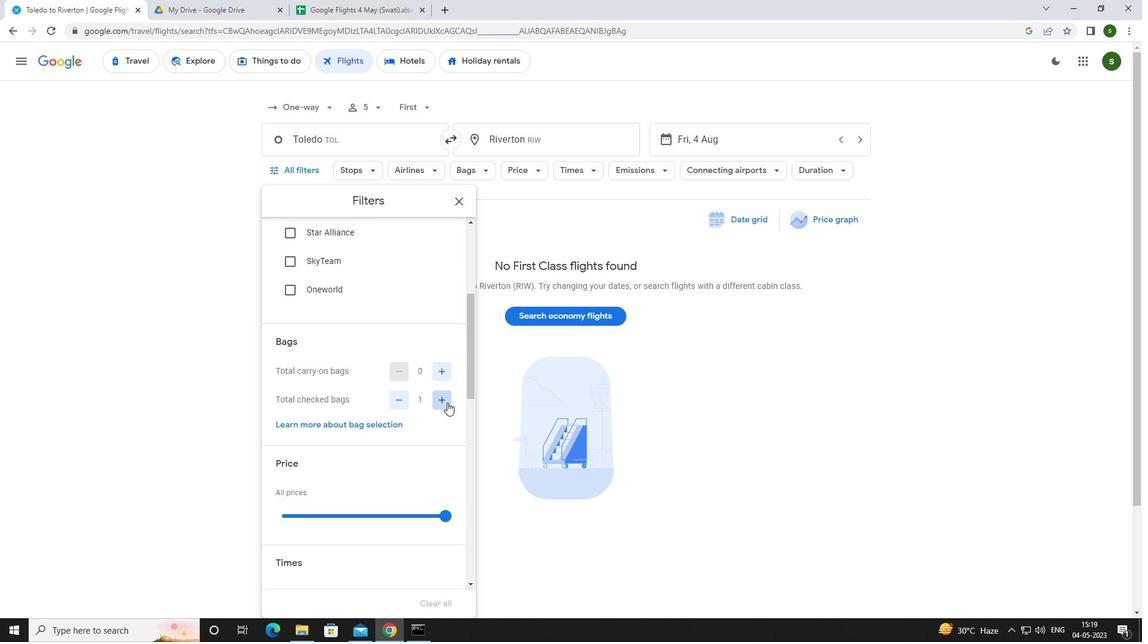 
Action: Mouse pressed left at (447, 403)
Screenshot: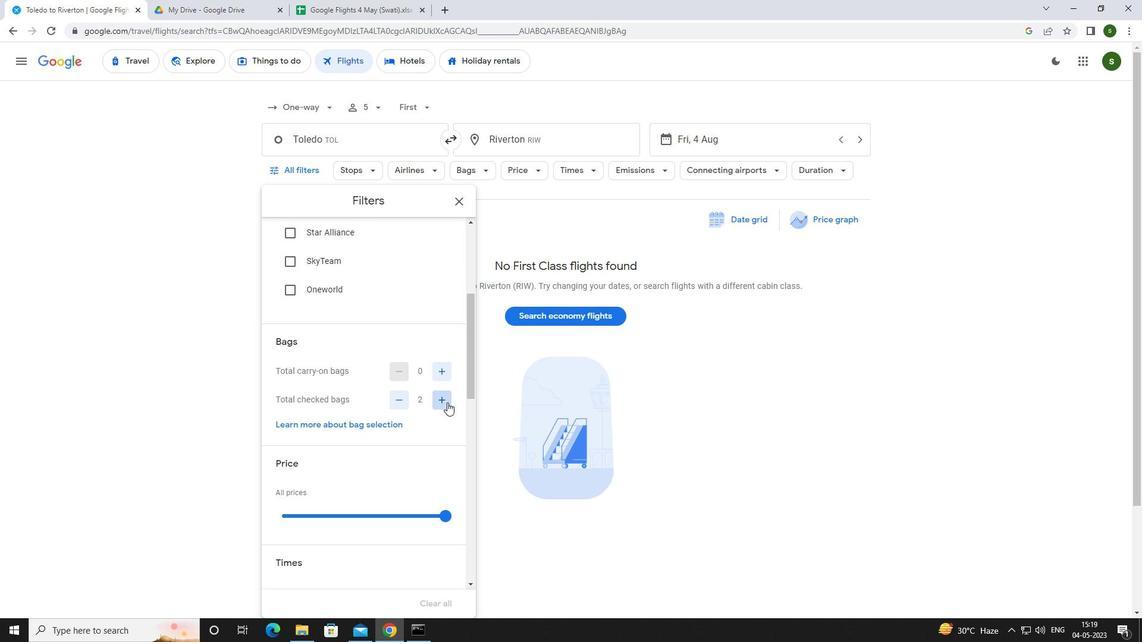
Action: Mouse pressed left at (447, 403)
Screenshot: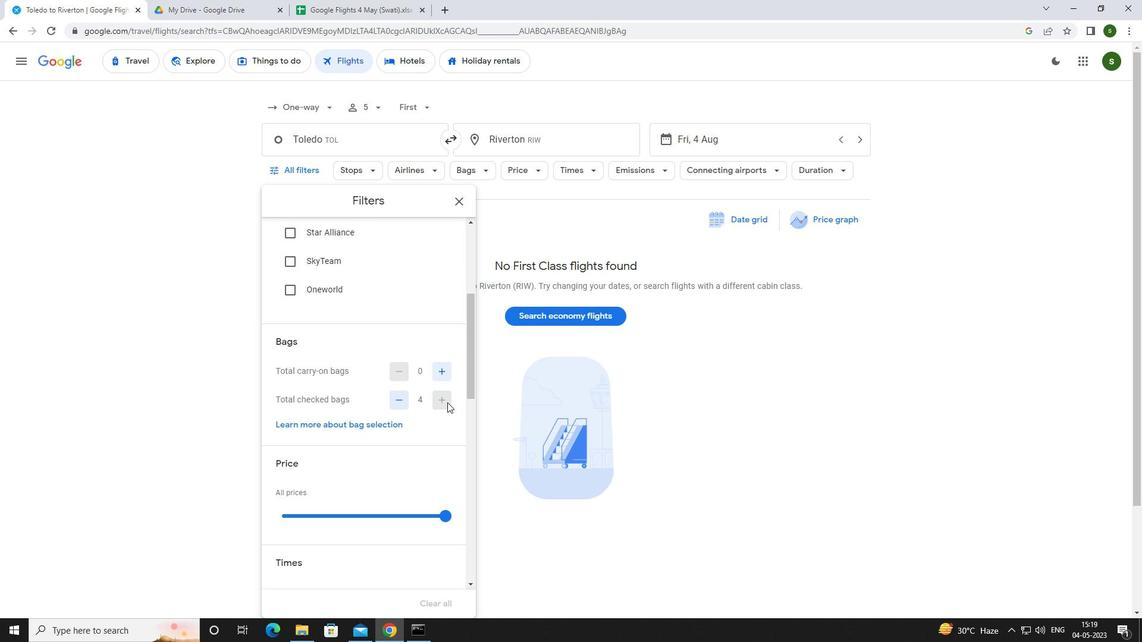
Action: Mouse scrolled (447, 402) with delta (0, 0)
Screenshot: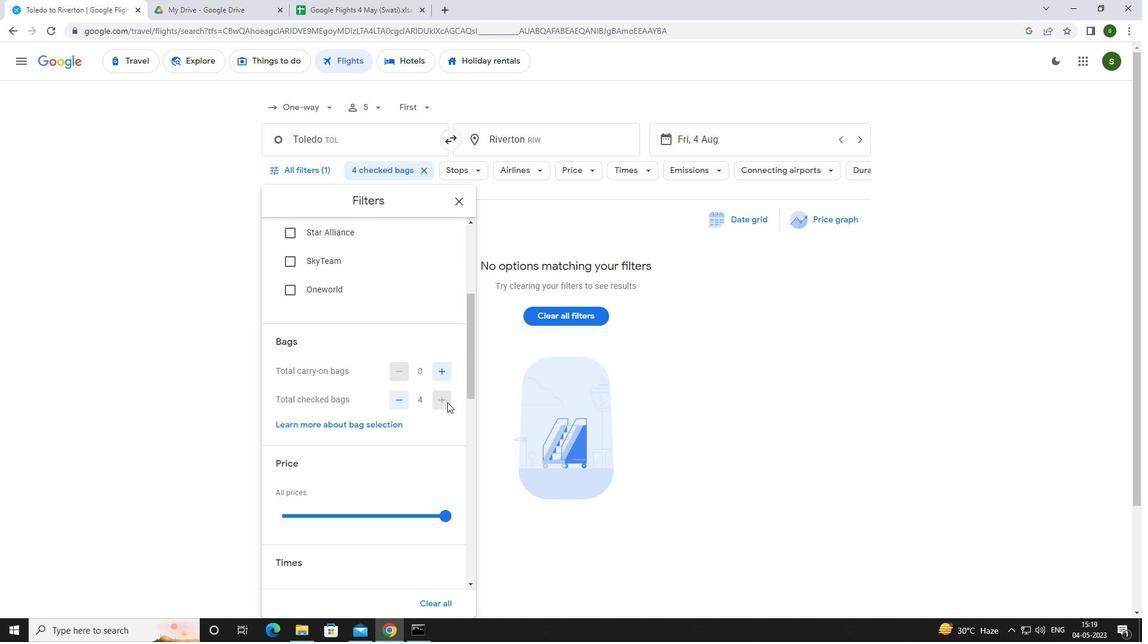 
Action: Mouse scrolled (447, 402) with delta (0, 0)
Screenshot: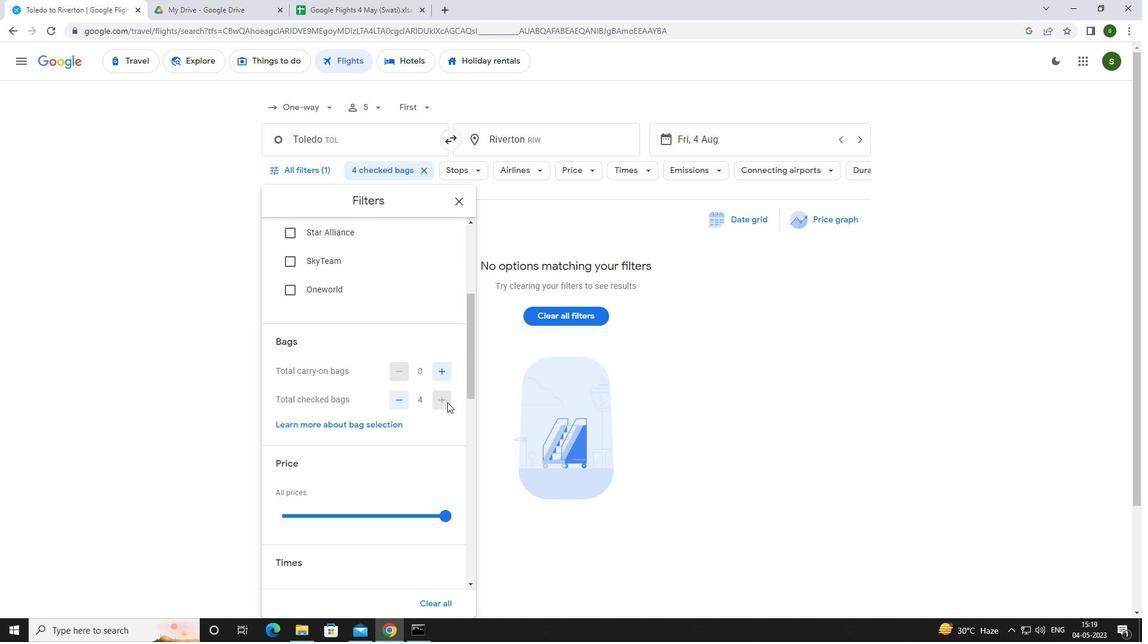 
Action: Mouse pressed left at (447, 403)
Screenshot: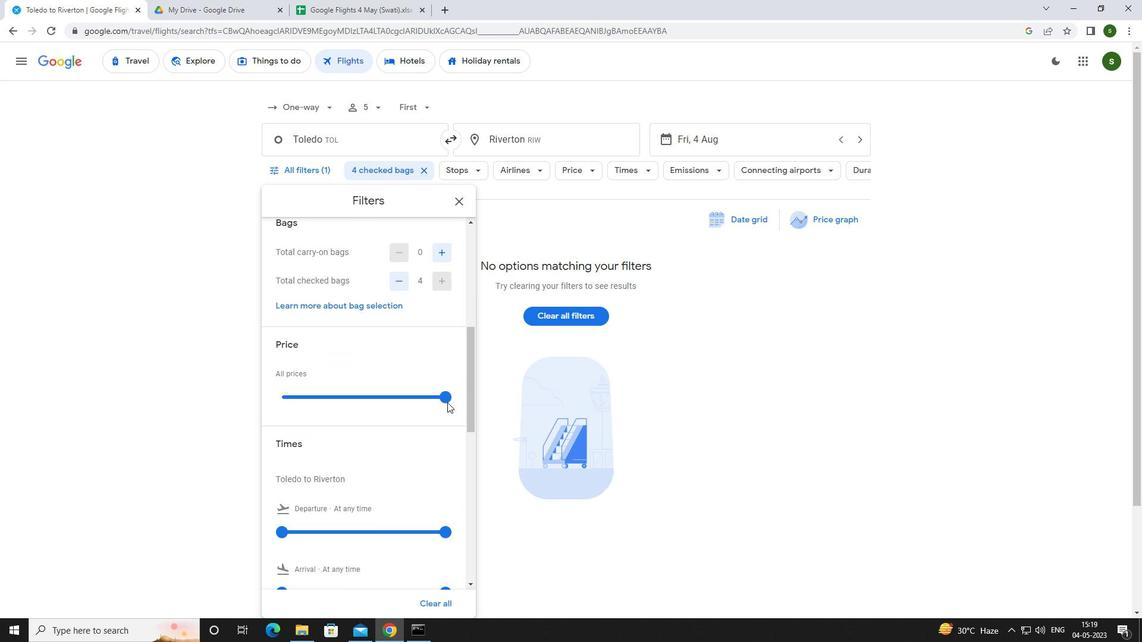 
Action: Mouse scrolled (447, 402) with delta (0, 0)
Screenshot: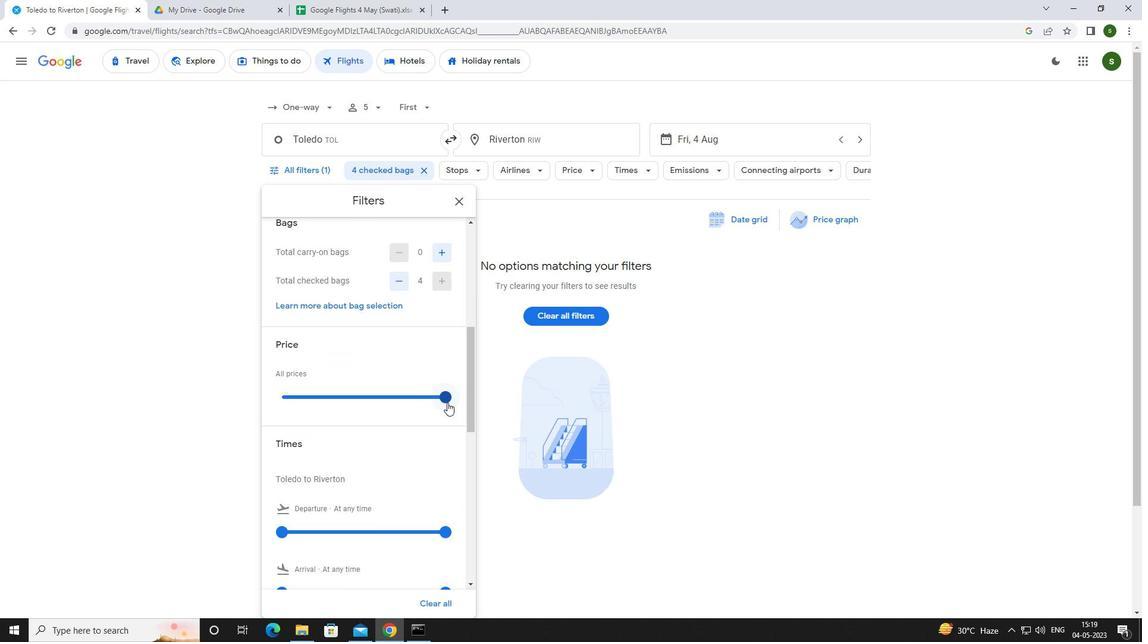 
Action: Mouse moved to (283, 472)
Screenshot: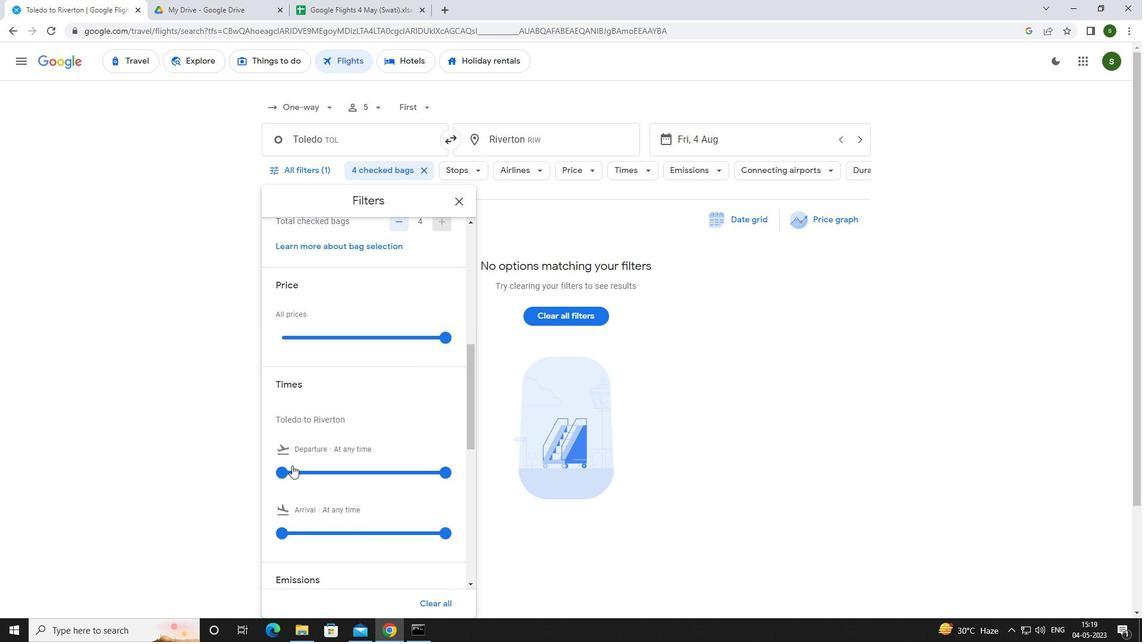 
Action: Mouse pressed left at (283, 472)
Screenshot: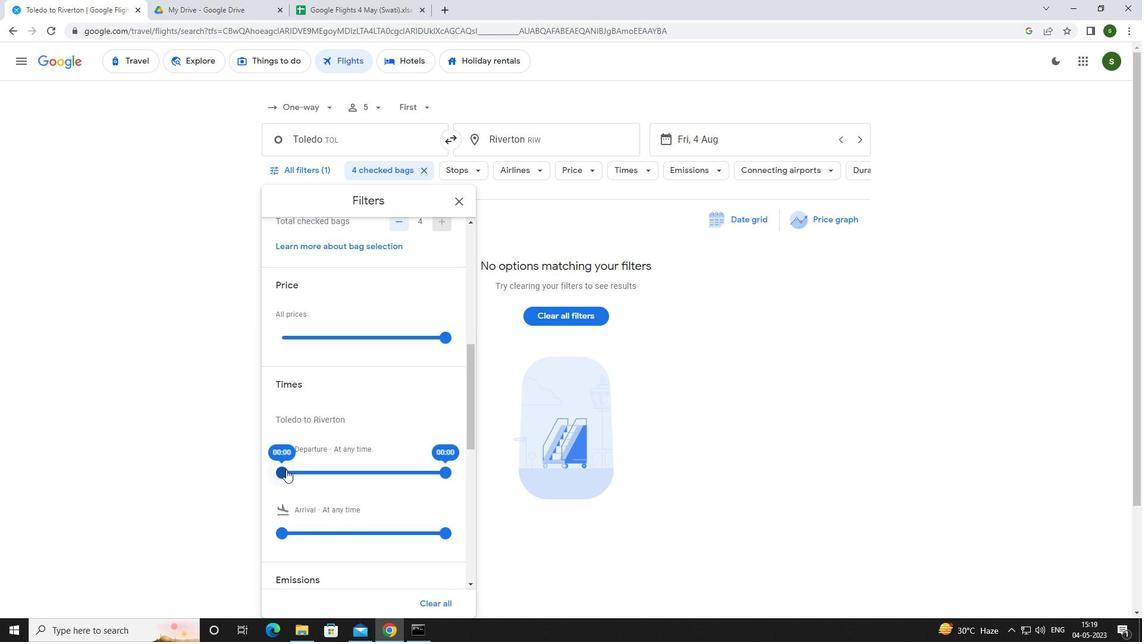 
Action: Mouse moved to (654, 394)
Screenshot: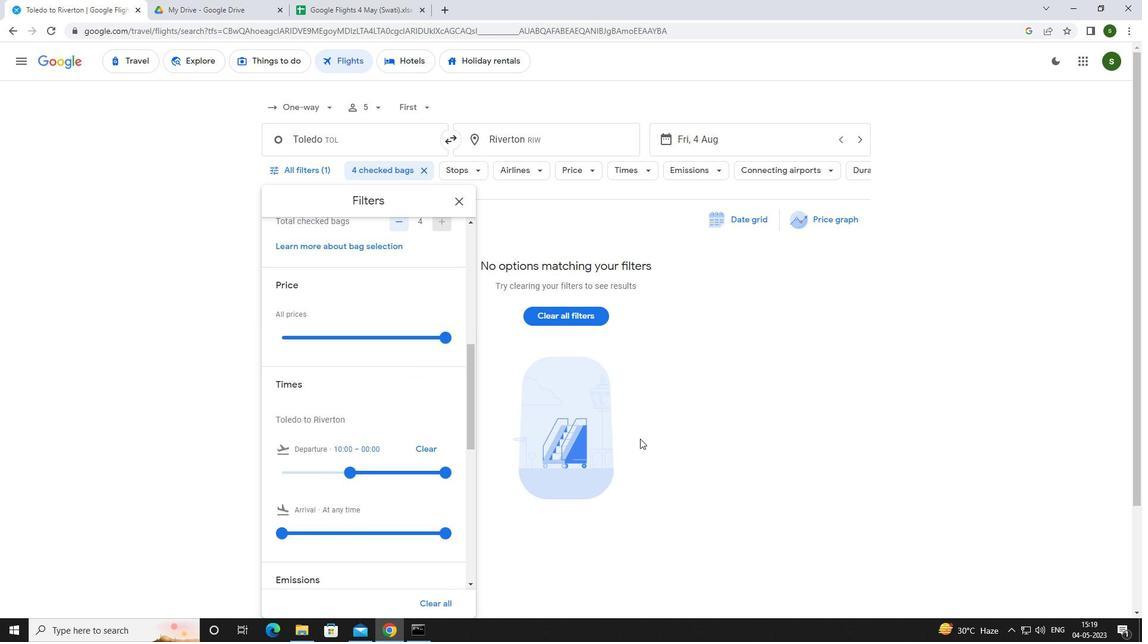 
Action: Mouse pressed left at (654, 394)
Screenshot: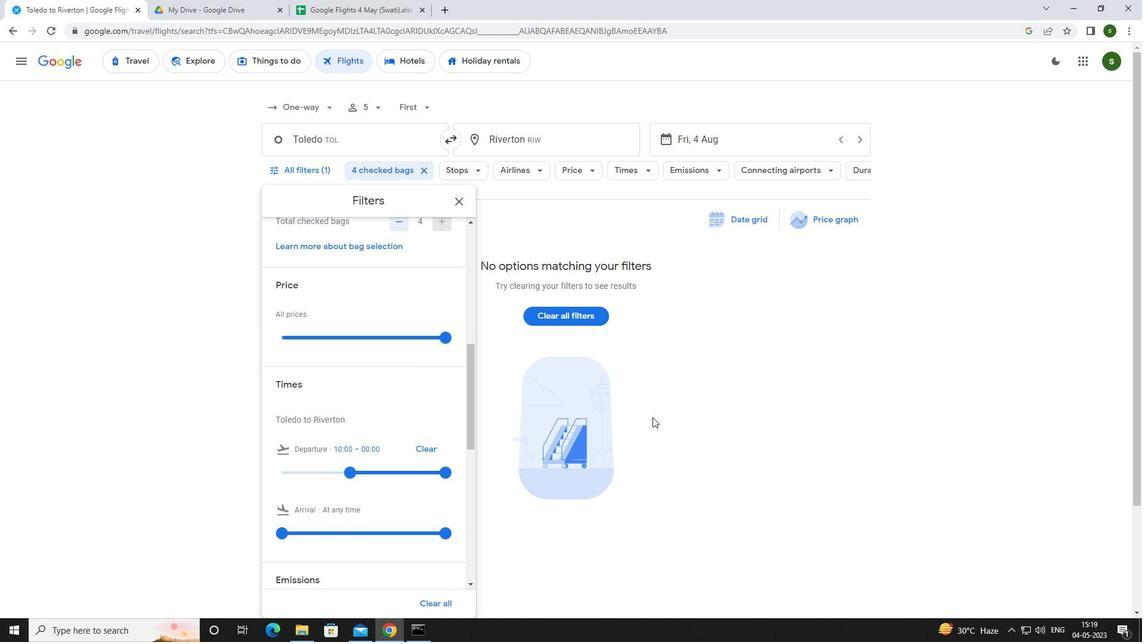 
